 Task: Create a due date automation trigger when advanced on, 2 days before a card is due add fields without custom field "Resume" set to a number greater than 1 and lower than 10 at 11:00 AM.
Action: Mouse moved to (854, 260)
Screenshot: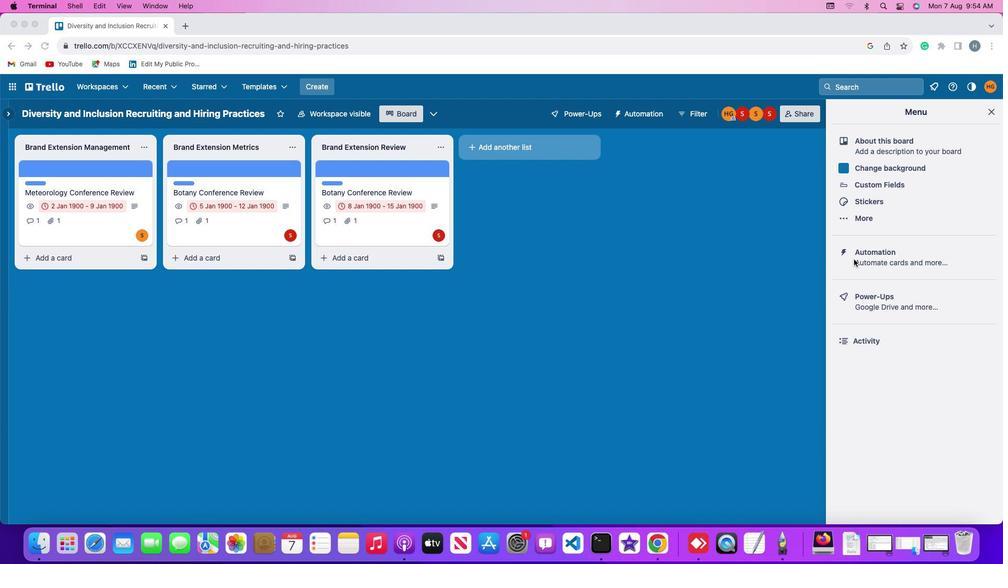 
Action: Mouse pressed left at (854, 260)
Screenshot: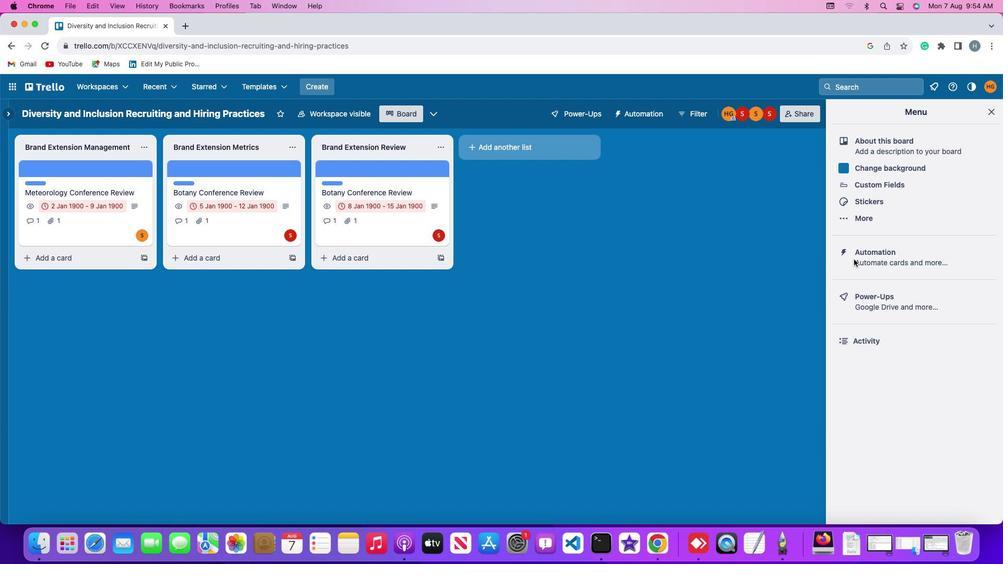 
Action: Mouse pressed left at (854, 260)
Screenshot: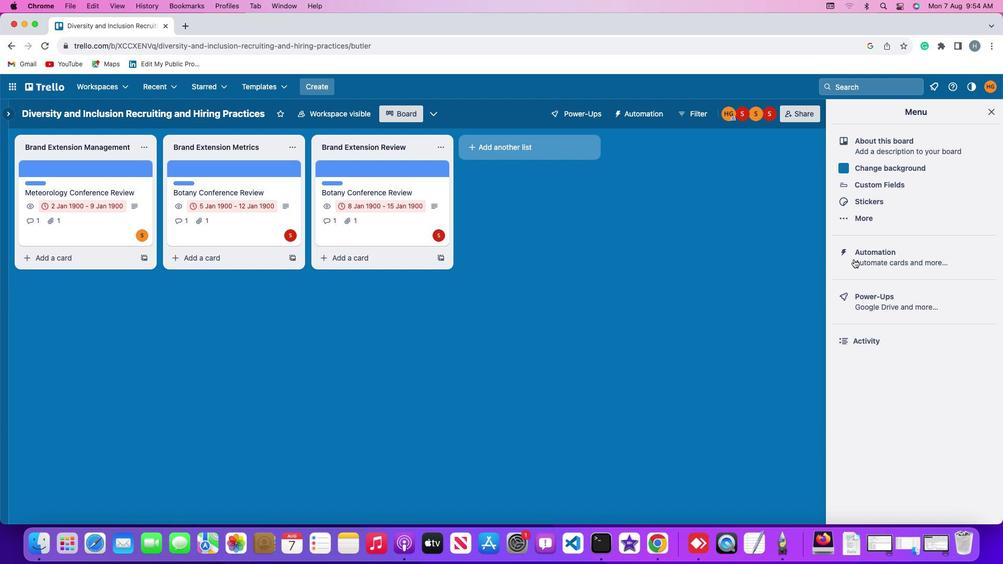 
Action: Mouse moved to (71, 251)
Screenshot: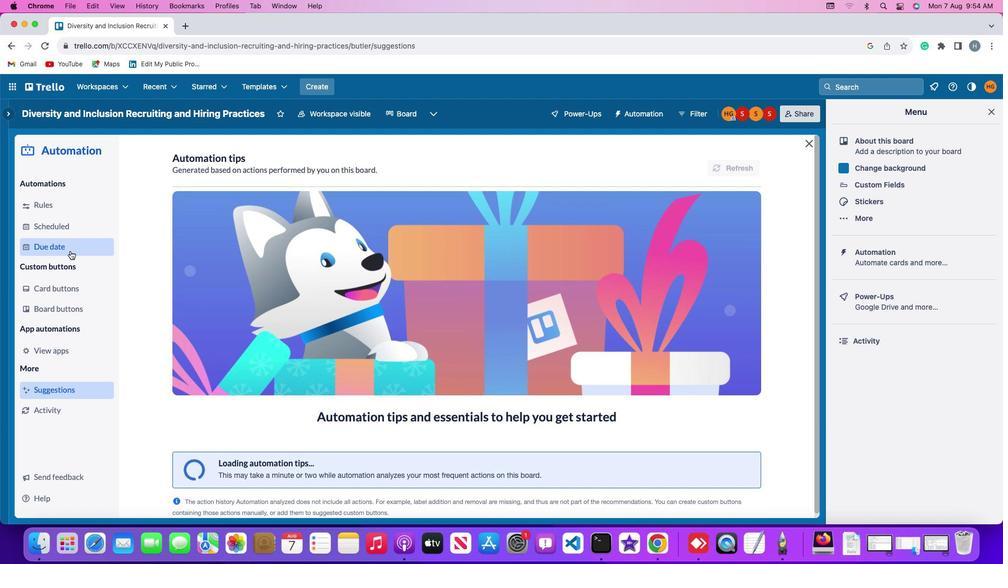 
Action: Mouse pressed left at (71, 251)
Screenshot: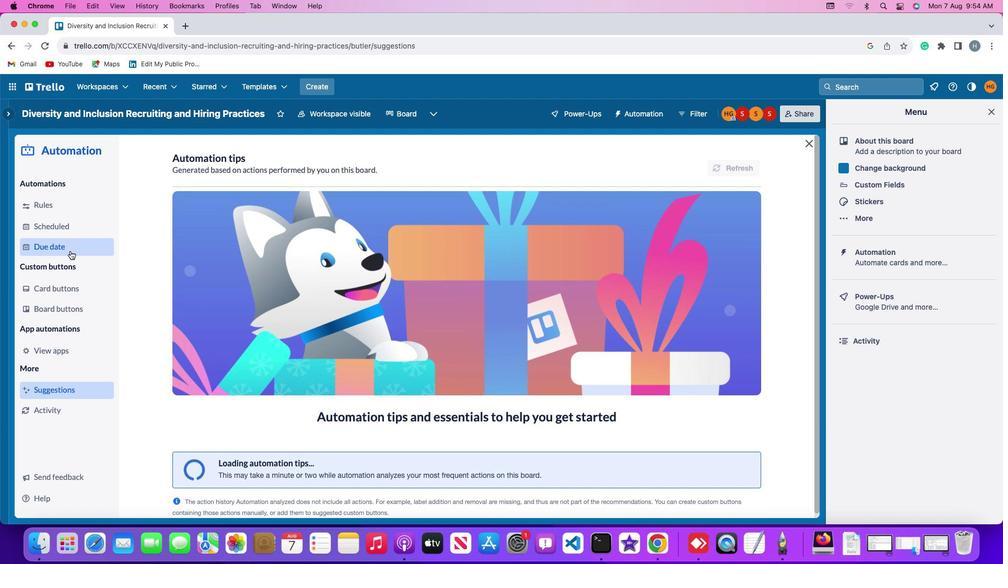 
Action: Mouse moved to (706, 160)
Screenshot: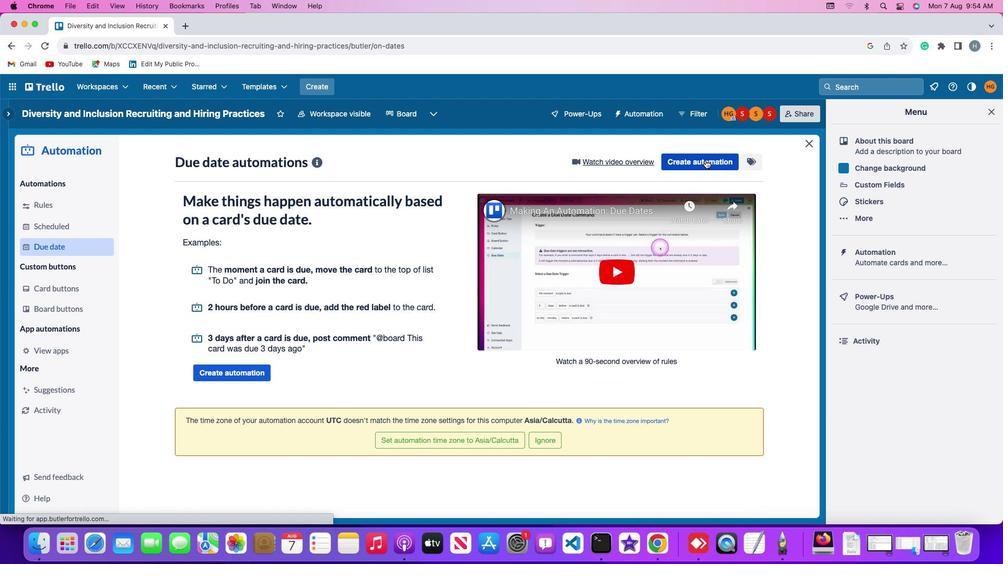 
Action: Mouse pressed left at (706, 160)
Screenshot: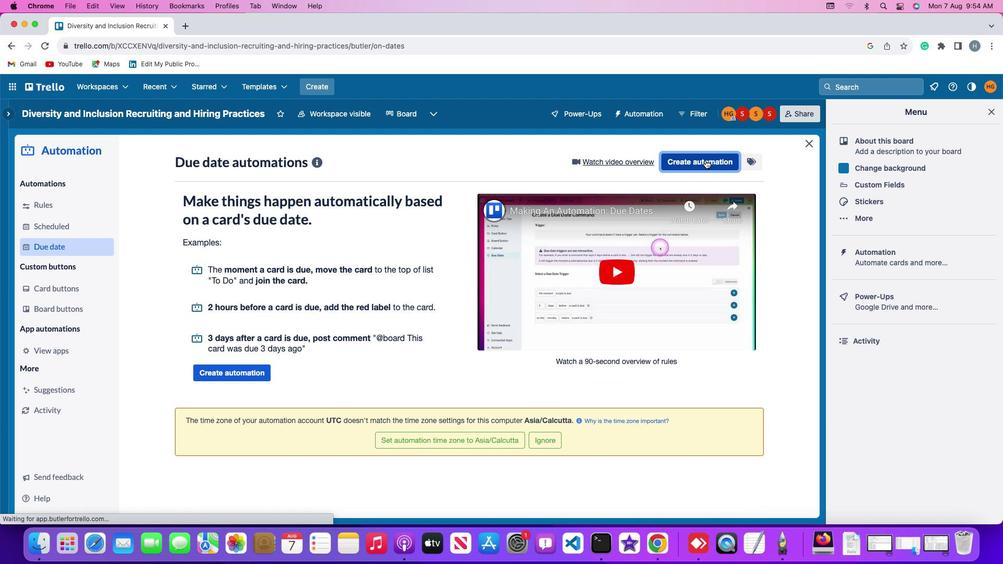 
Action: Mouse moved to (466, 262)
Screenshot: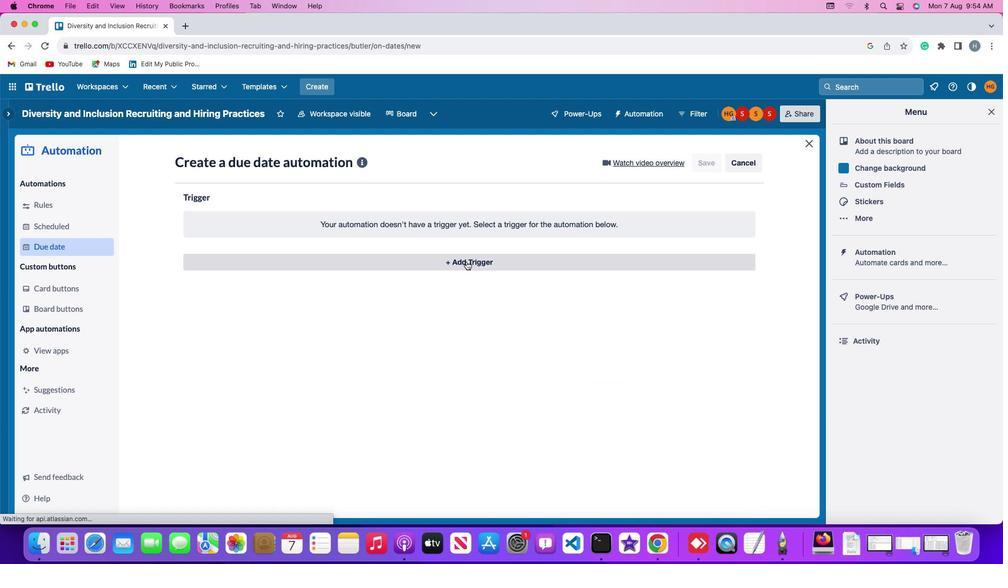 
Action: Mouse pressed left at (466, 262)
Screenshot: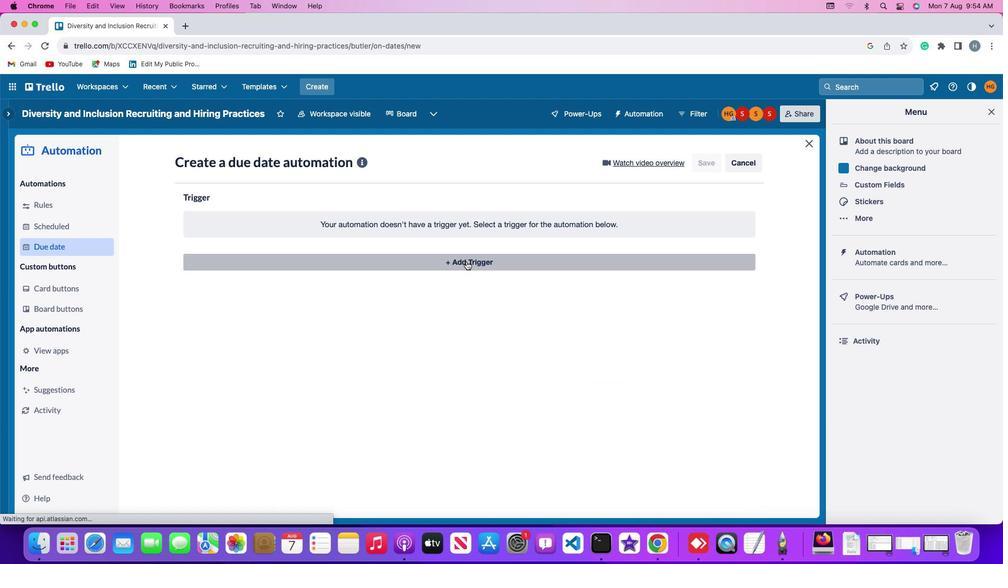 
Action: Mouse moved to (209, 422)
Screenshot: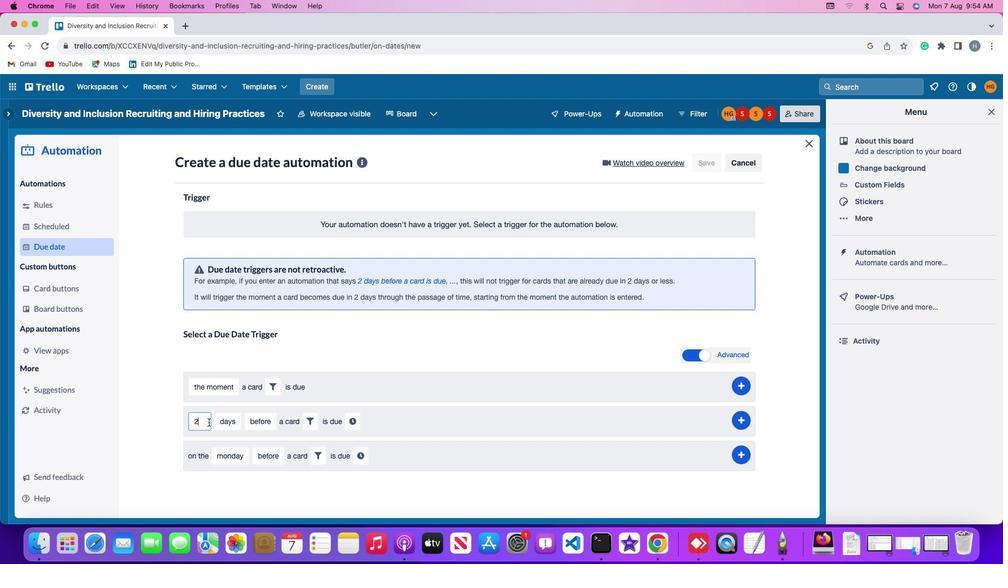 
Action: Mouse pressed left at (209, 422)
Screenshot: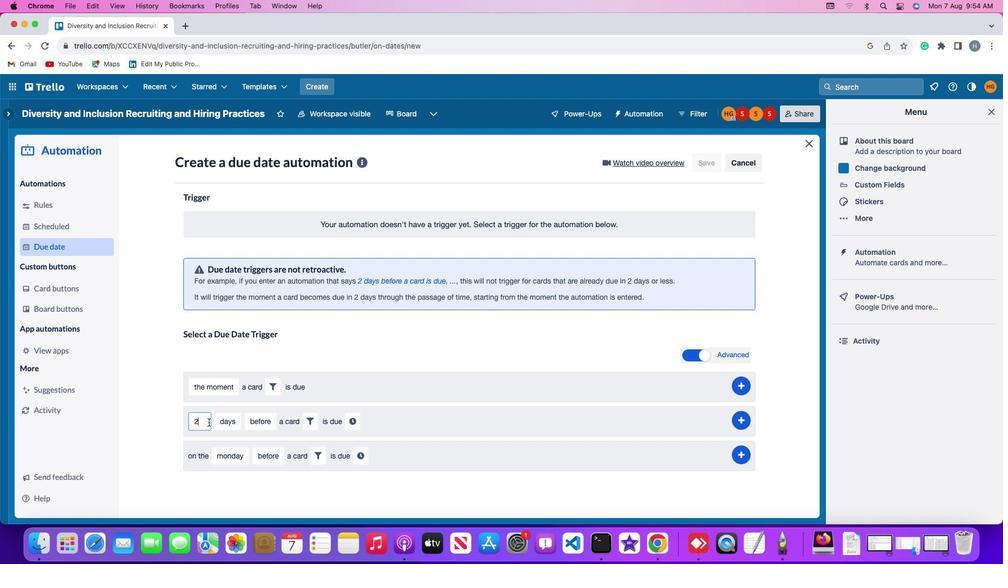 
Action: Mouse moved to (210, 422)
Screenshot: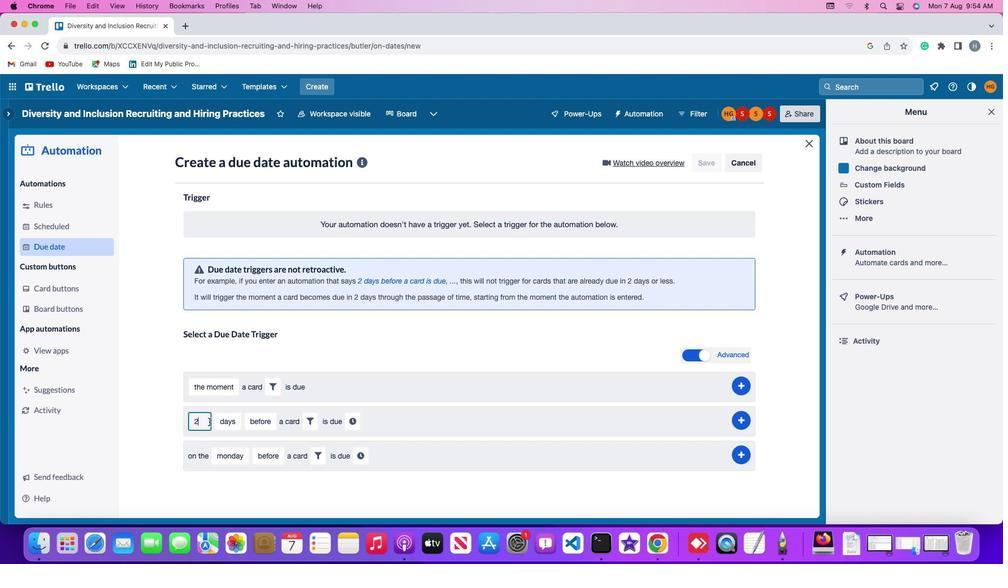 
Action: Key pressed Key.backspace'2'
Screenshot: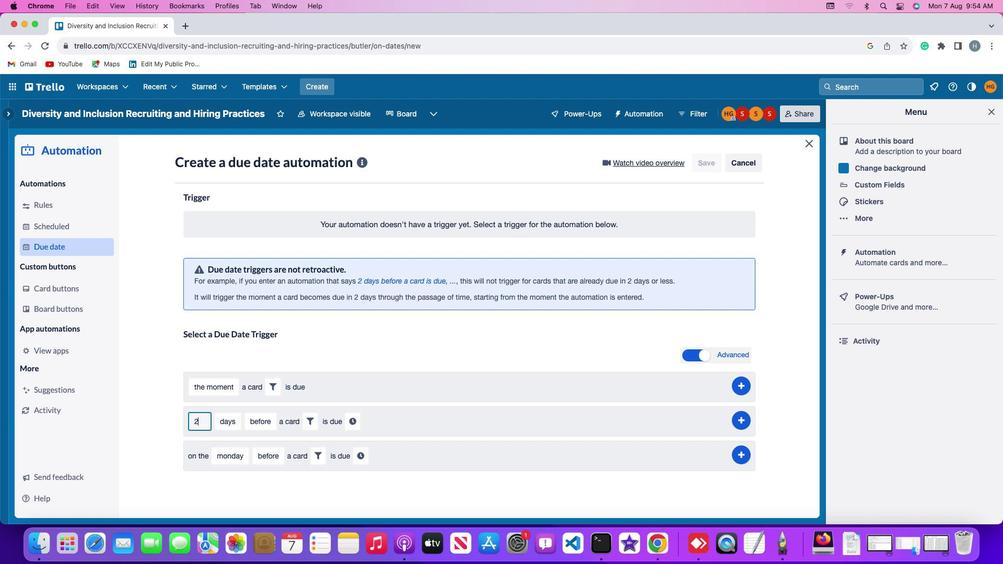
Action: Mouse moved to (233, 424)
Screenshot: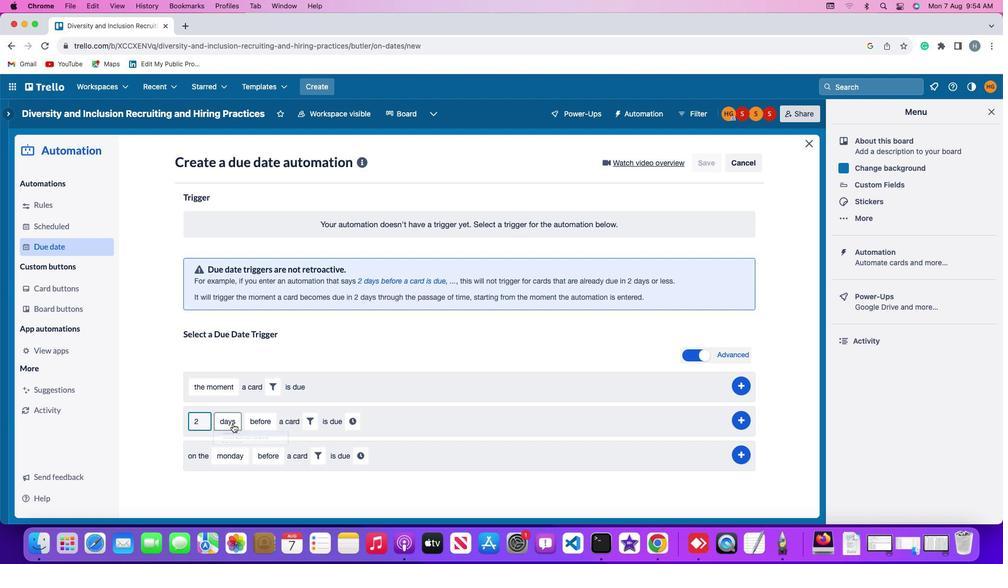 
Action: Mouse pressed left at (233, 424)
Screenshot: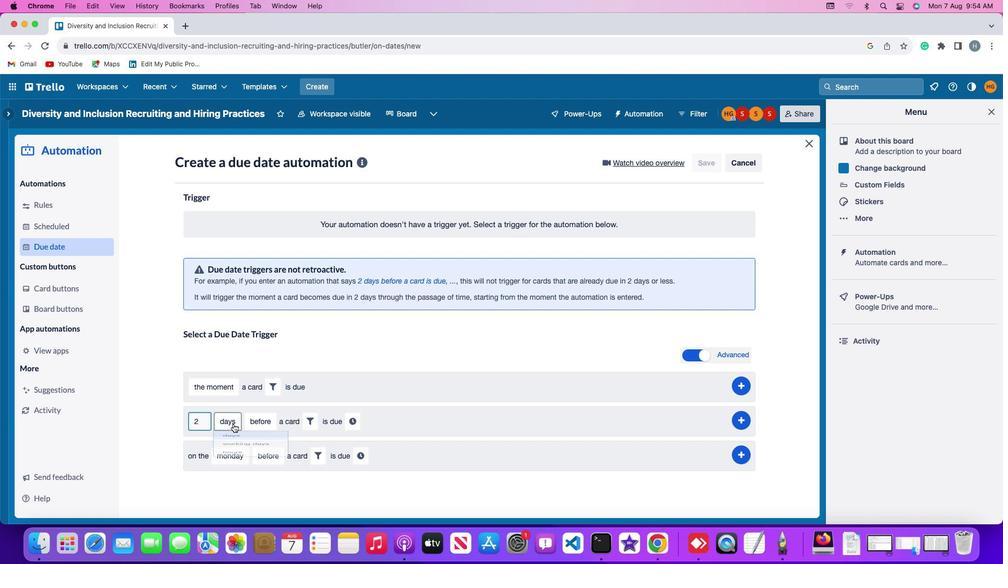 
Action: Mouse moved to (237, 441)
Screenshot: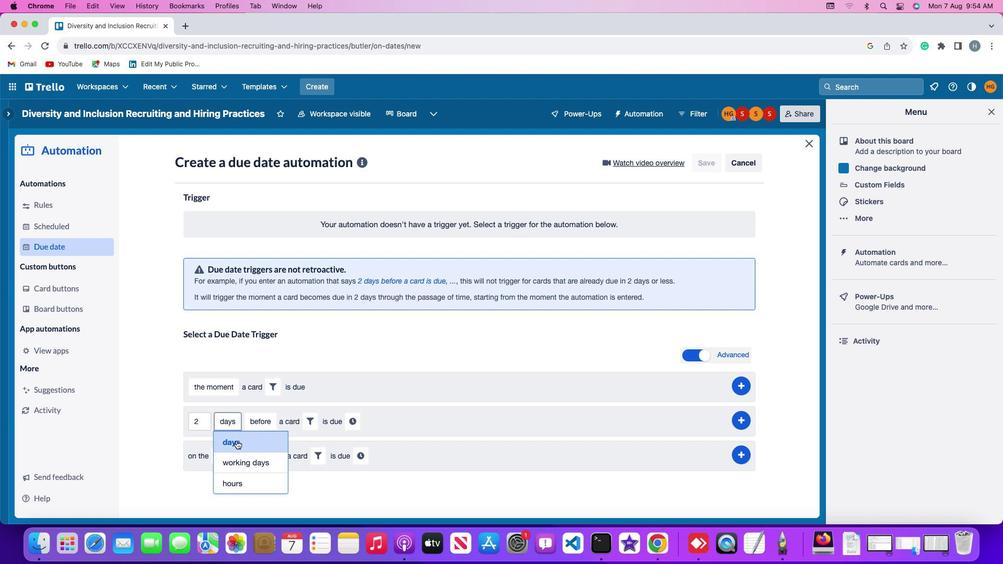 
Action: Mouse pressed left at (237, 441)
Screenshot: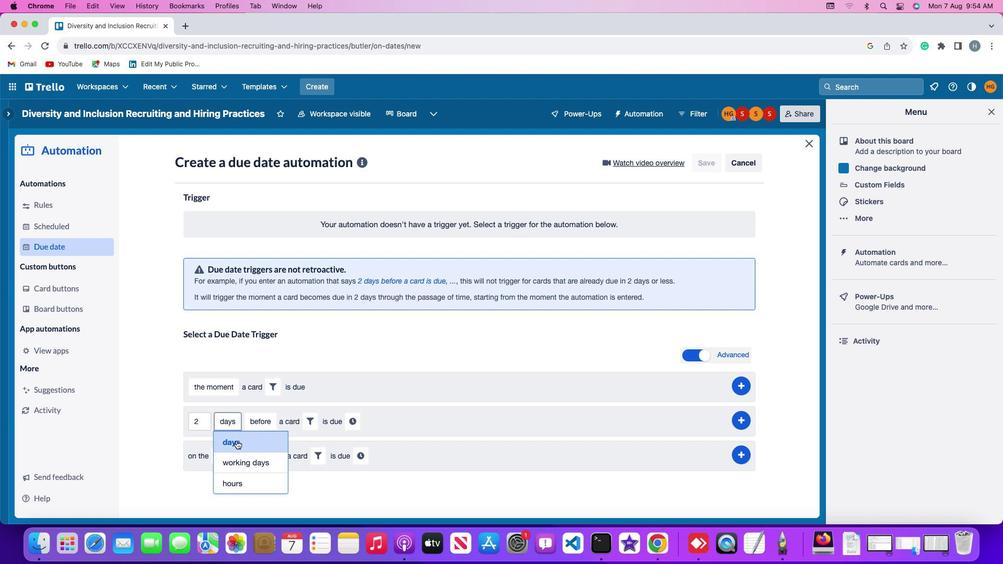 
Action: Mouse moved to (248, 426)
Screenshot: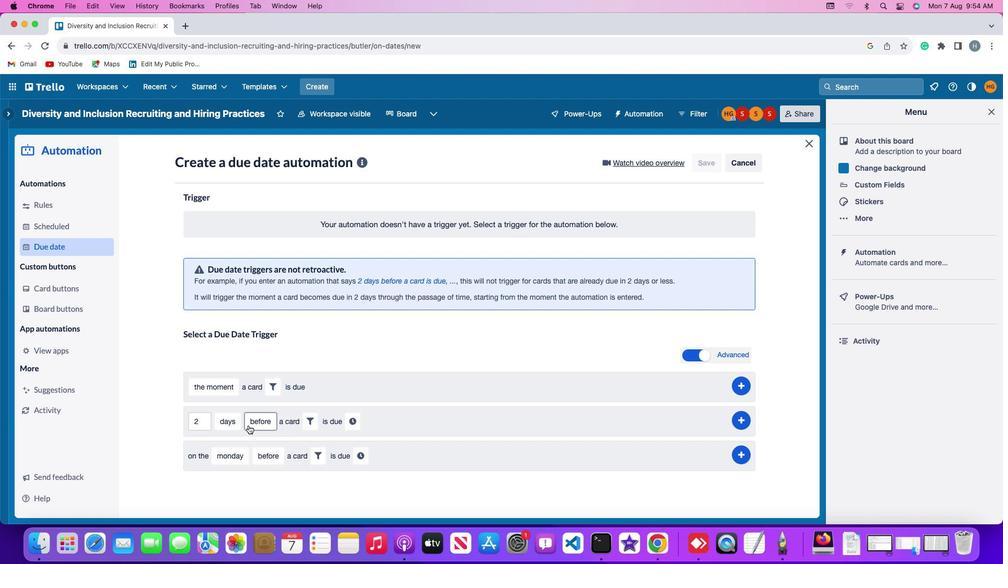 
Action: Mouse pressed left at (248, 426)
Screenshot: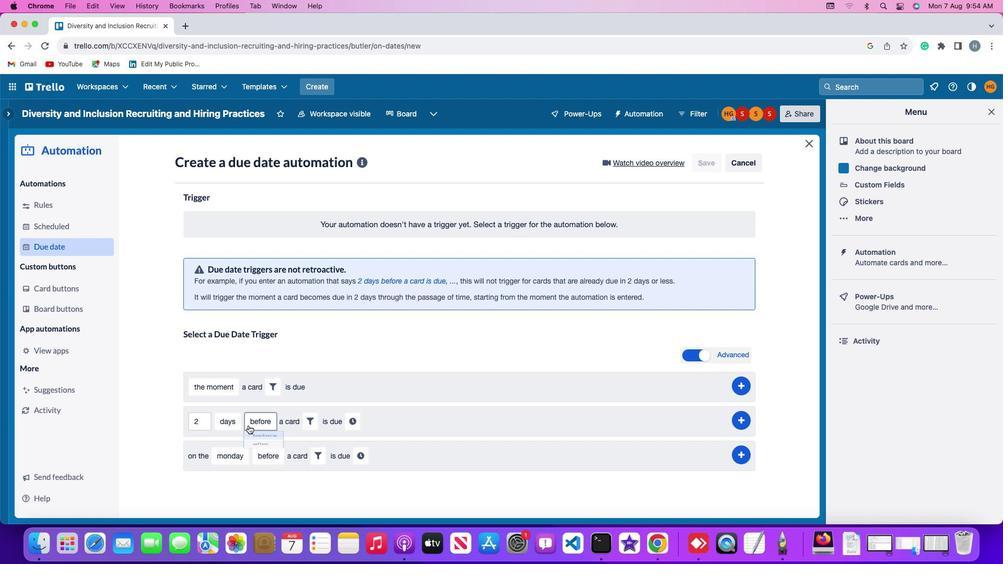 
Action: Mouse moved to (258, 439)
Screenshot: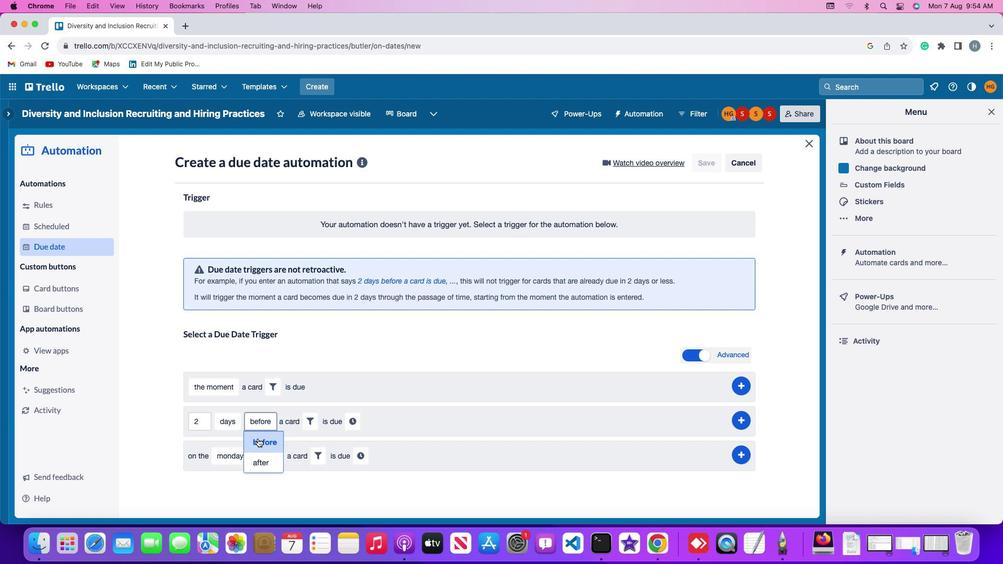 
Action: Mouse pressed left at (258, 439)
Screenshot: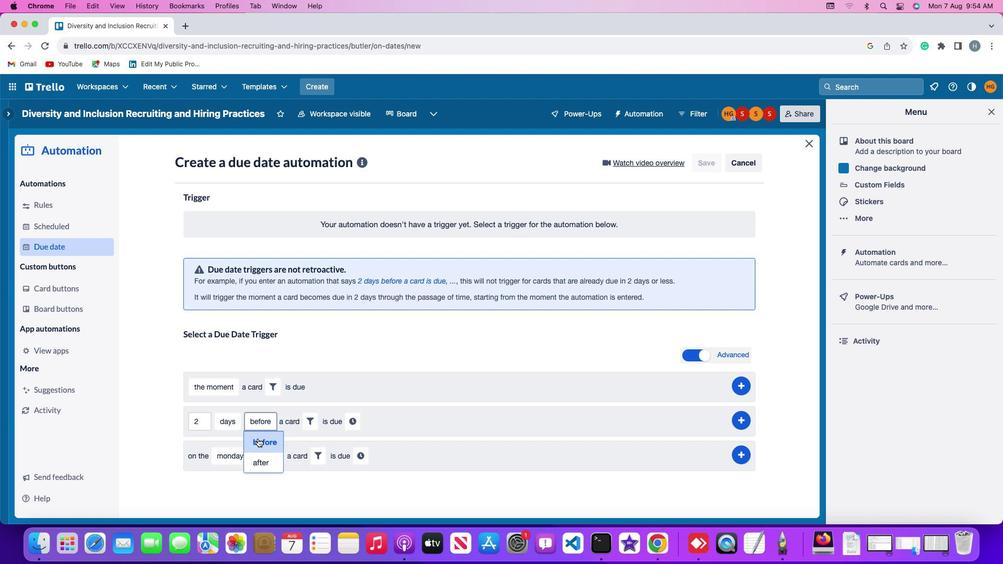 
Action: Mouse moved to (306, 424)
Screenshot: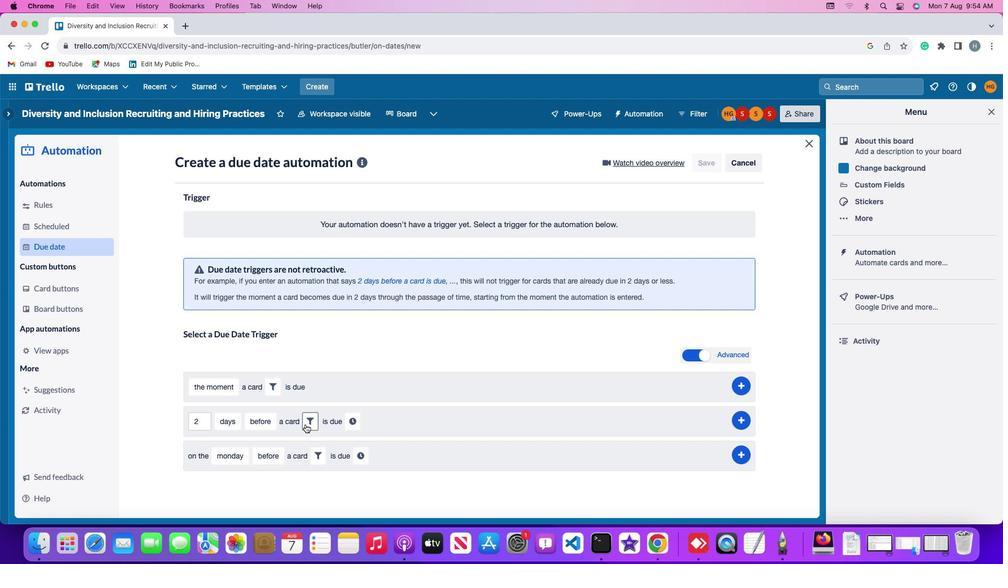 
Action: Mouse pressed left at (306, 424)
Screenshot: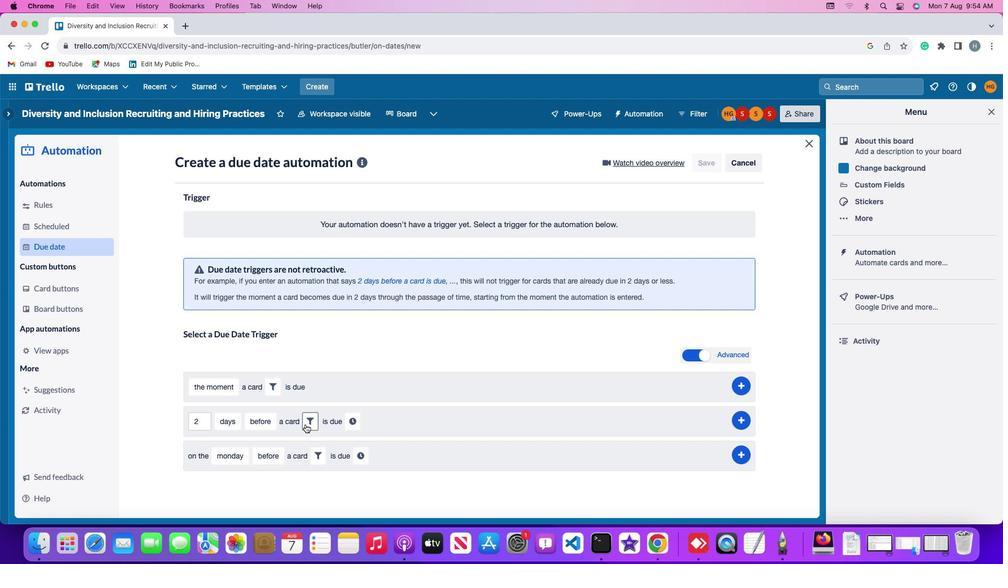 
Action: Mouse moved to (488, 454)
Screenshot: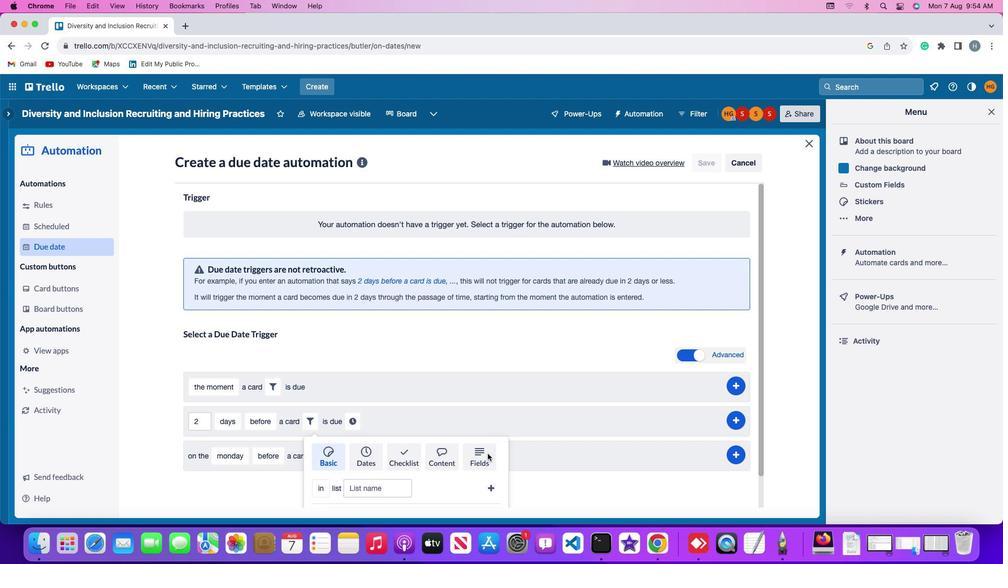 
Action: Mouse pressed left at (488, 454)
Screenshot: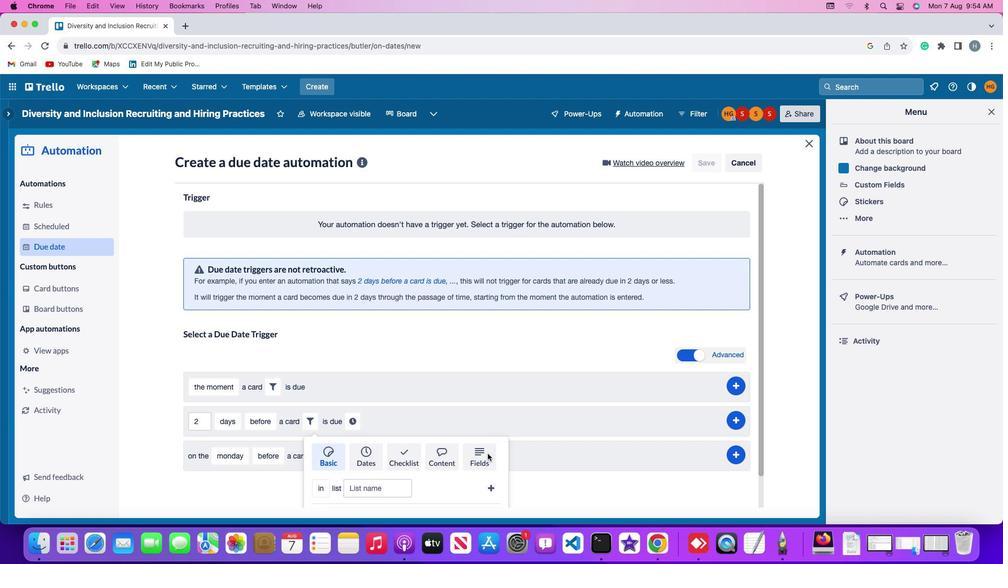 
Action: Mouse moved to (434, 457)
Screenshot: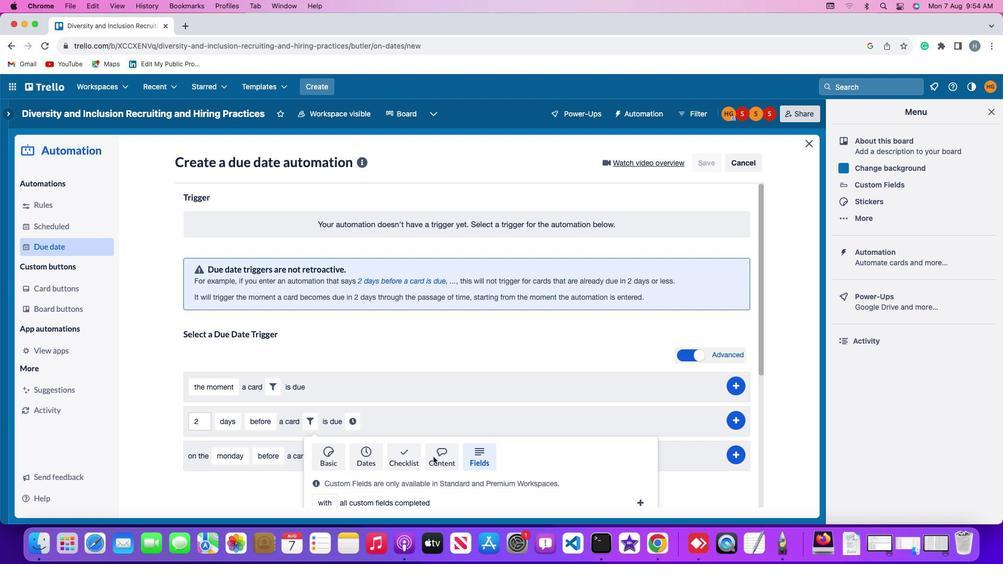 
Action: Mouse scrolled (434, 457) with delta (0, 0)
Screenshot: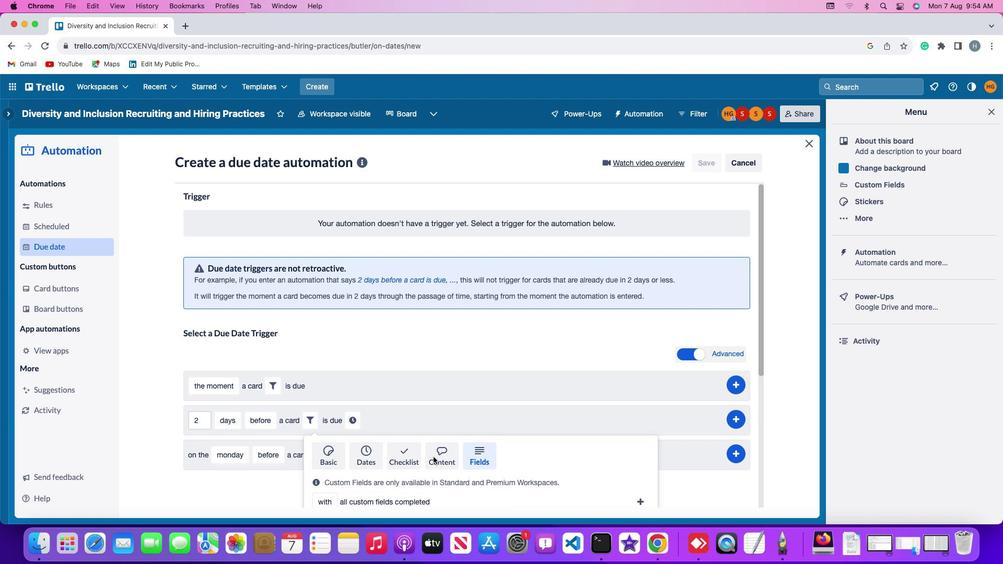 
Action: Mouse scrolled (434, 457) with delta (0, 0)
Screenshot: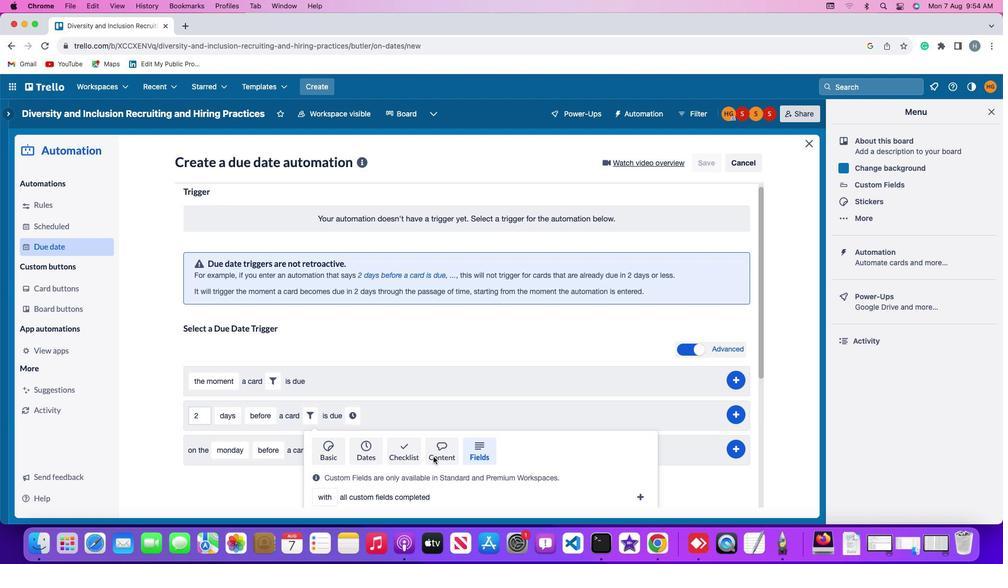 
Action: Mouse scrolled (434, 457) with delta (0, 0)
Screenshot: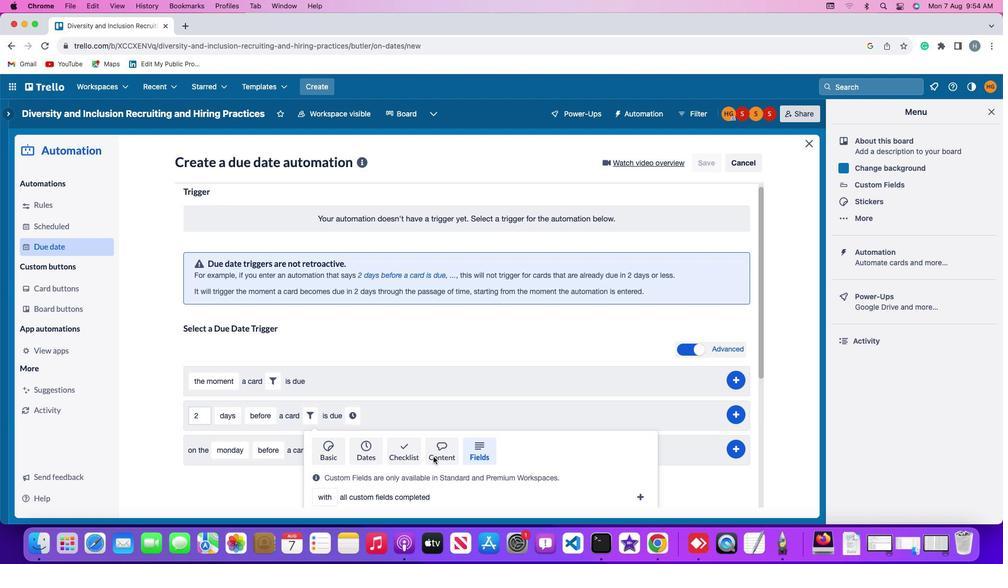 
Action: Mouse scrolled (434, 457) with delta (0, -1)
Screenshot: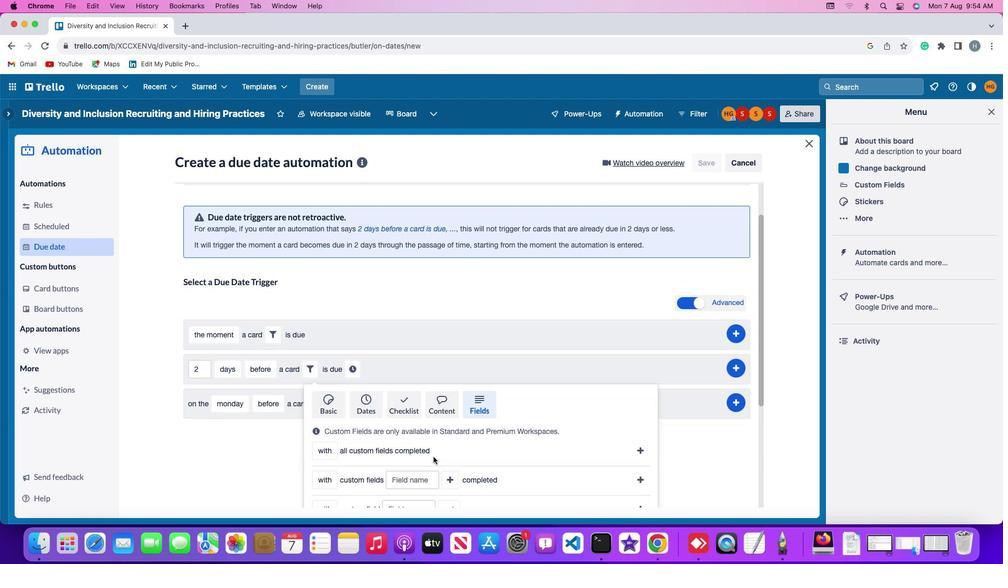 
Action: Mouse scrolled (434, 457) with delta (0, -2)
Screenshot: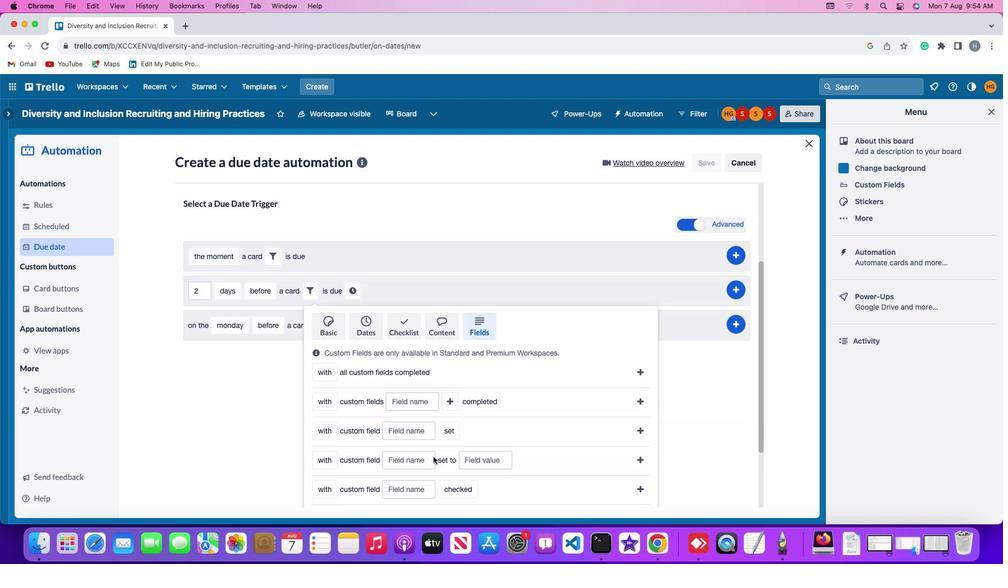 
Action: Mouse scrolled (434, 457) with delta (0, -2)
Screenshot: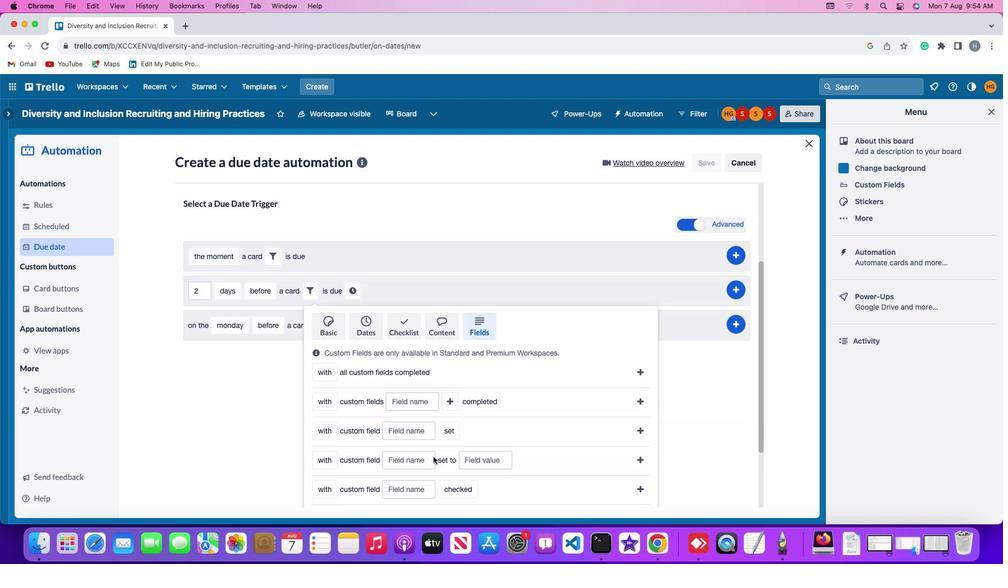 
Action: Mouse scrolled (434, 457) with delta (0, -2)
Screenshot: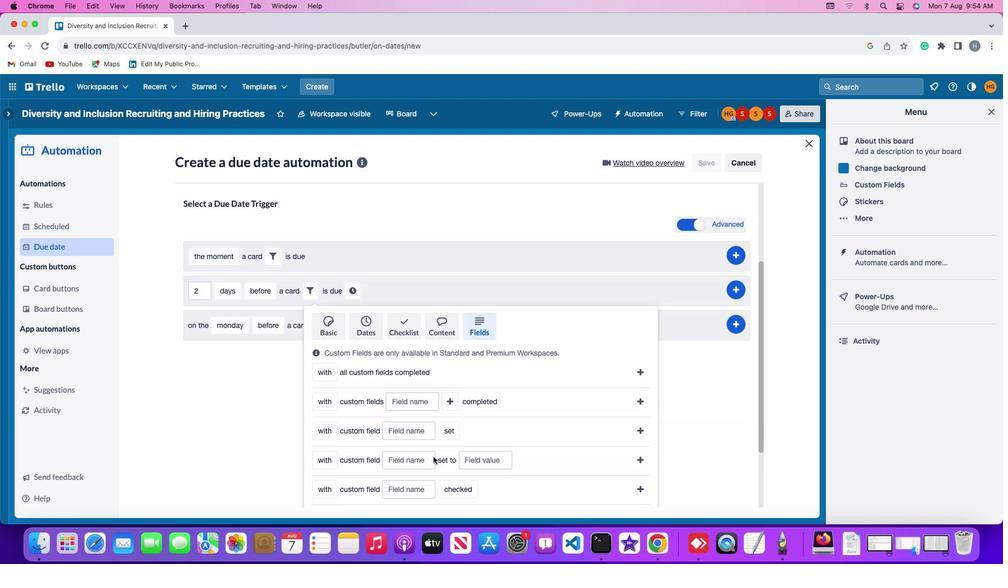 
Action: Mouse scrolled (434, 457) with delta (0, 0)
Screenshot: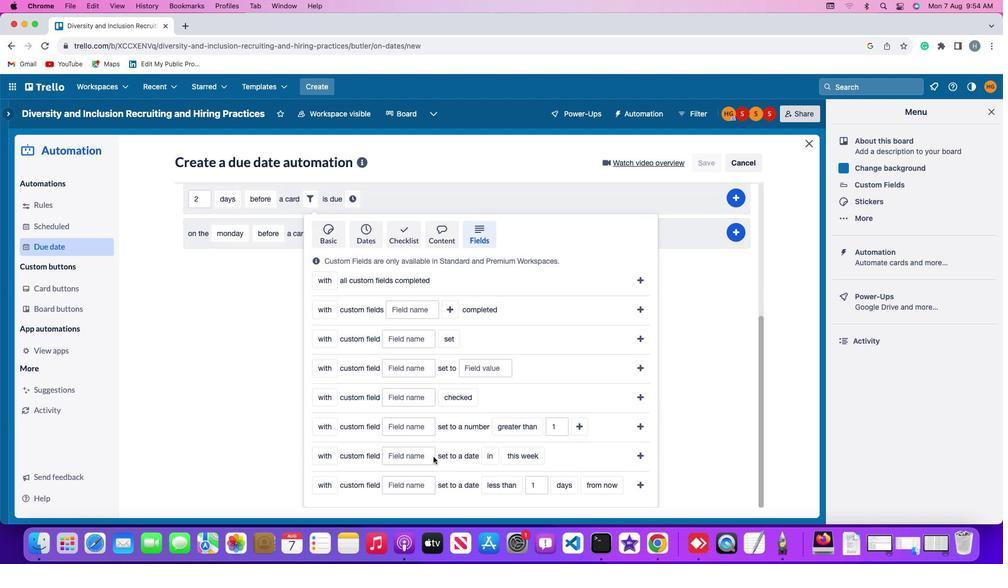 
Action: Mouse scrolled (434, 457) with delta (0, 0)
Screenshot: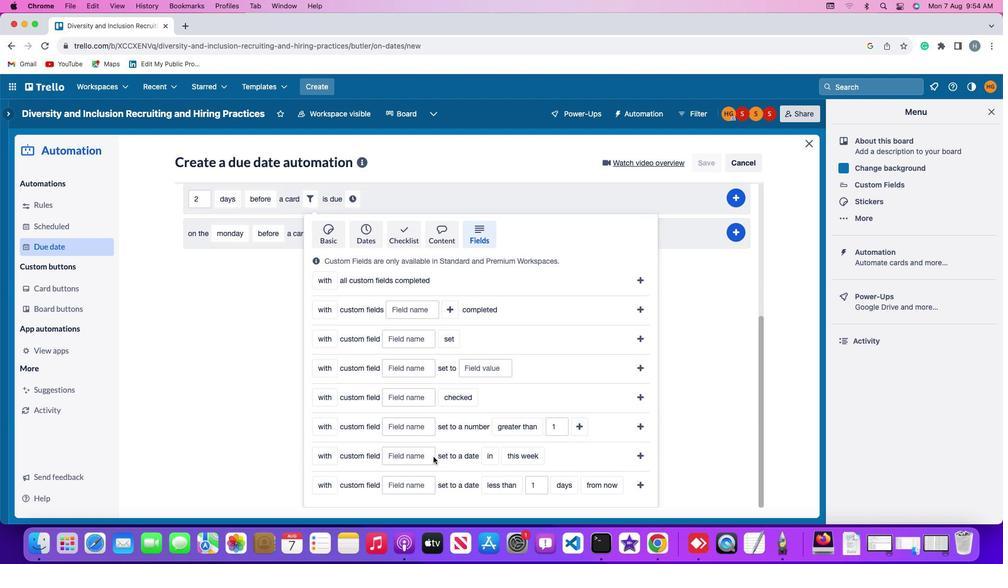 
Action: Mouse scrolled (434, 457) with delta (0, 0)
Screenshot: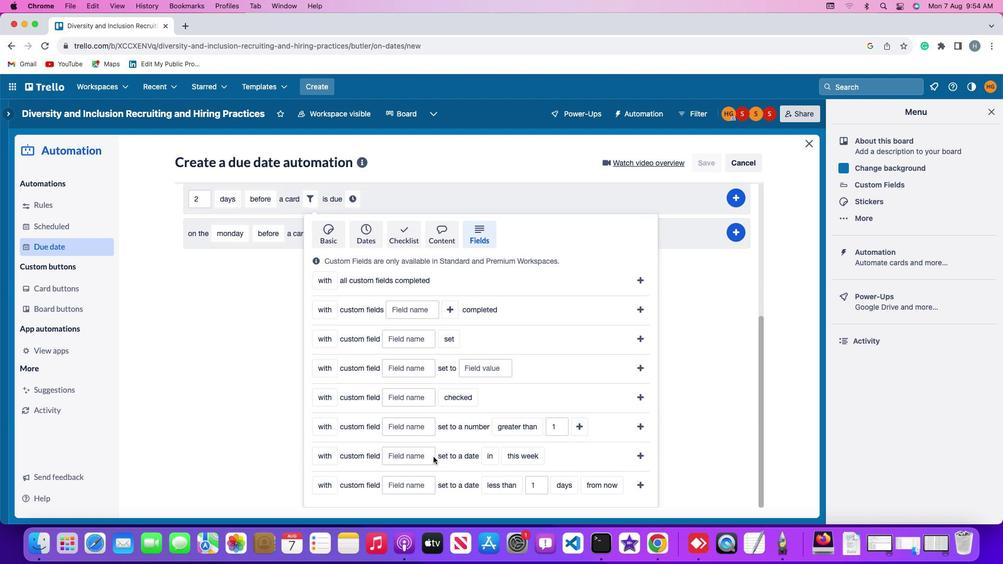 
Action: Mouse scrolled (434, 457) with delta (0, -1)
Screenshot: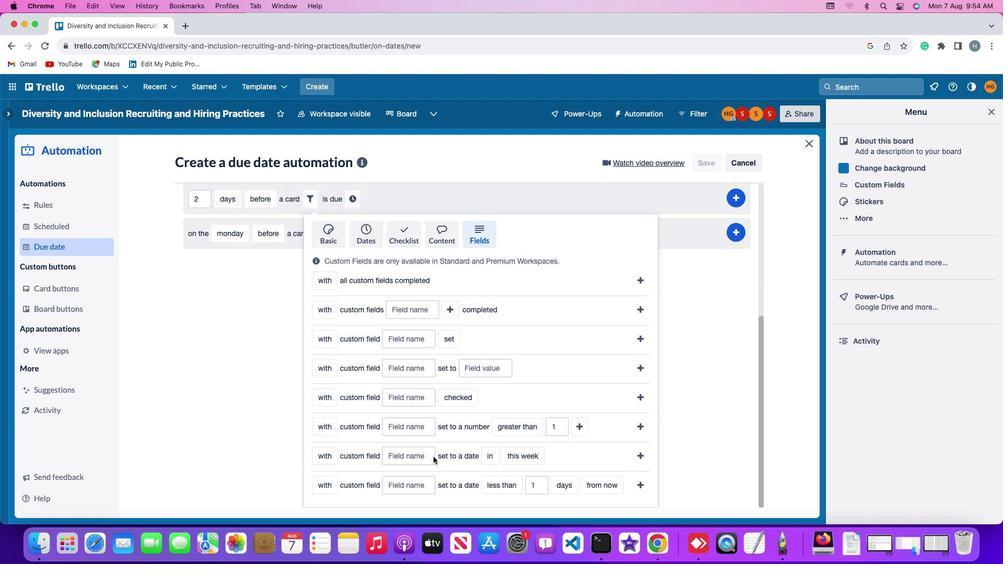 
Action: Mouse moved to (319, 423)
Screenshot: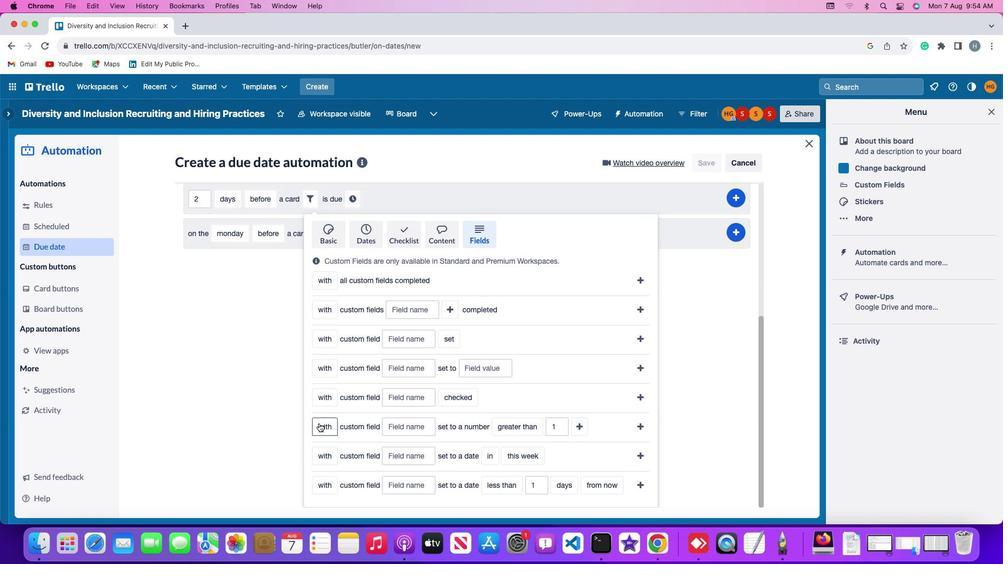 
Action: Mouse pressed left at (319, 423)
Screenshot: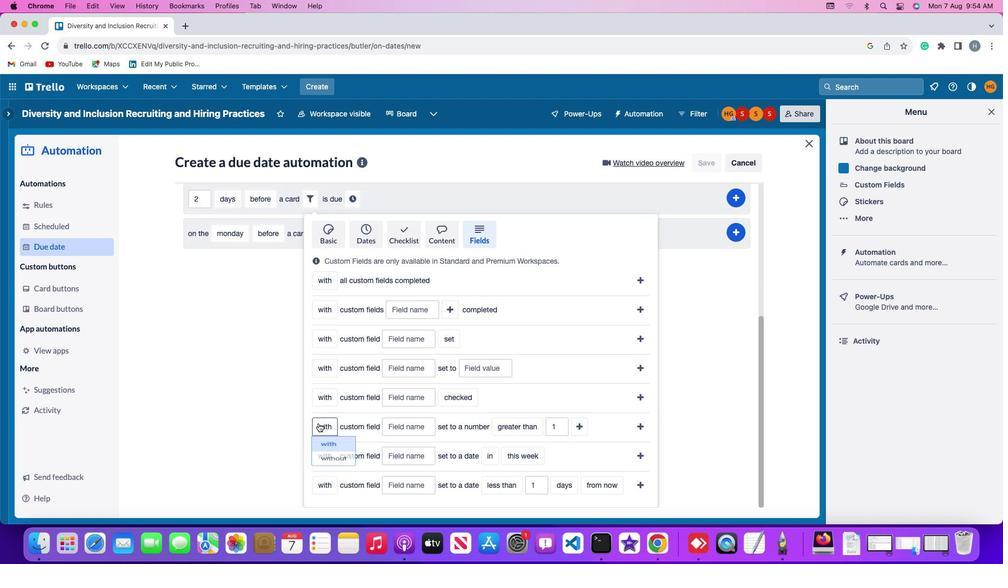 
Action: Mouse moved to (332, 471)
Screenshot: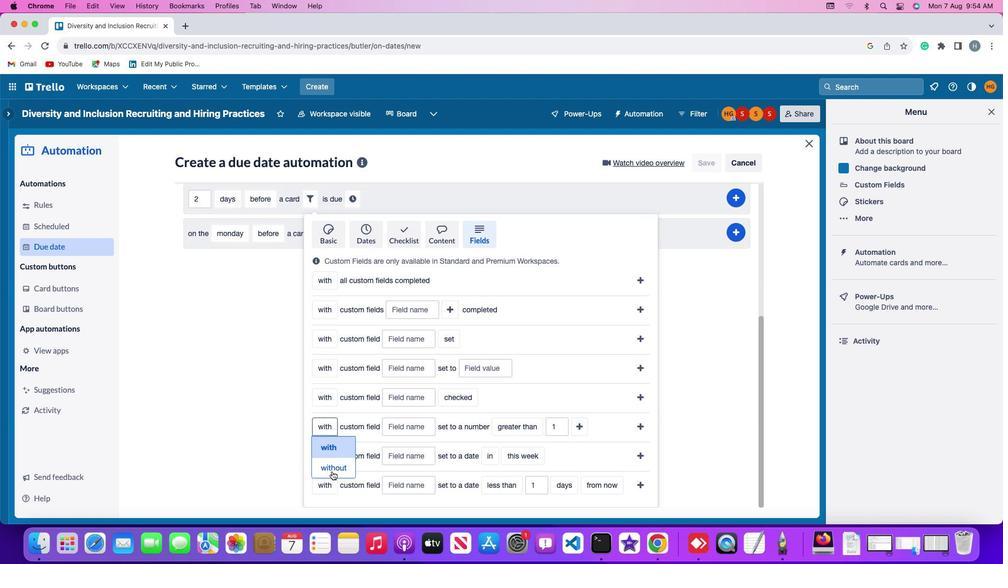 
Action: Mouse pressed left at (332, 471)
Screenshot: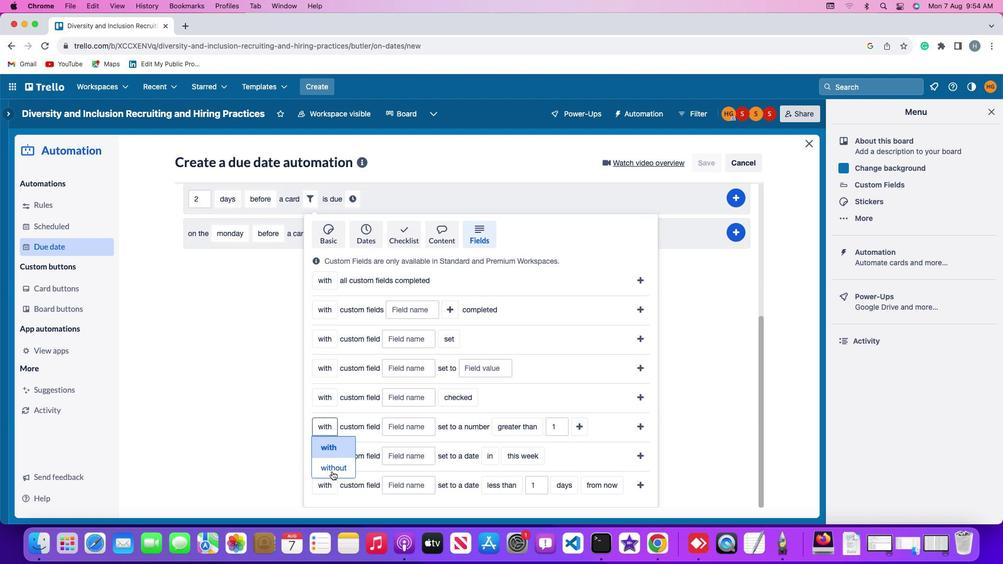 
Action: Mouse moved to (418, 429)
Screenshot: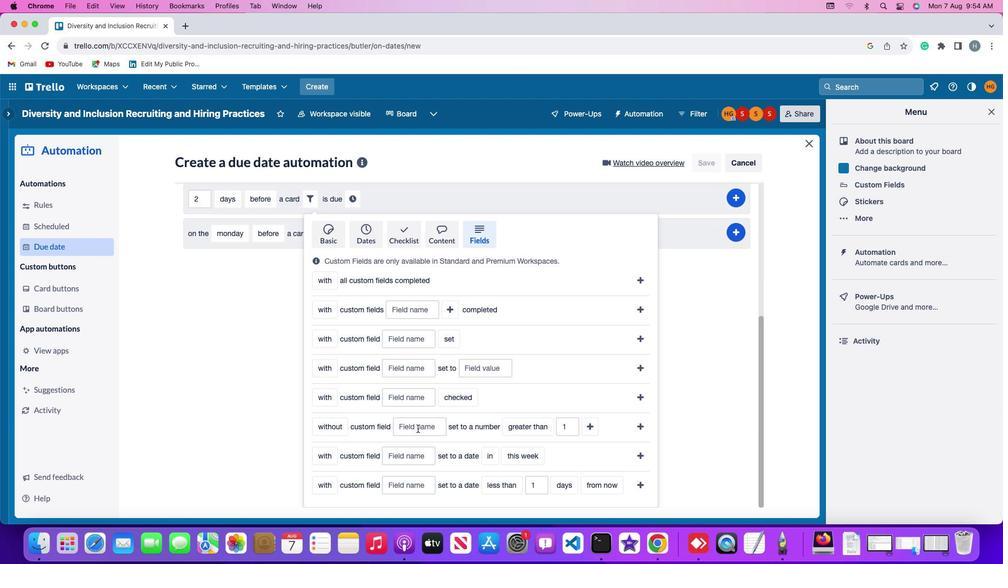 
Action: Mouse pressed left at (418, 429)
Screenshot: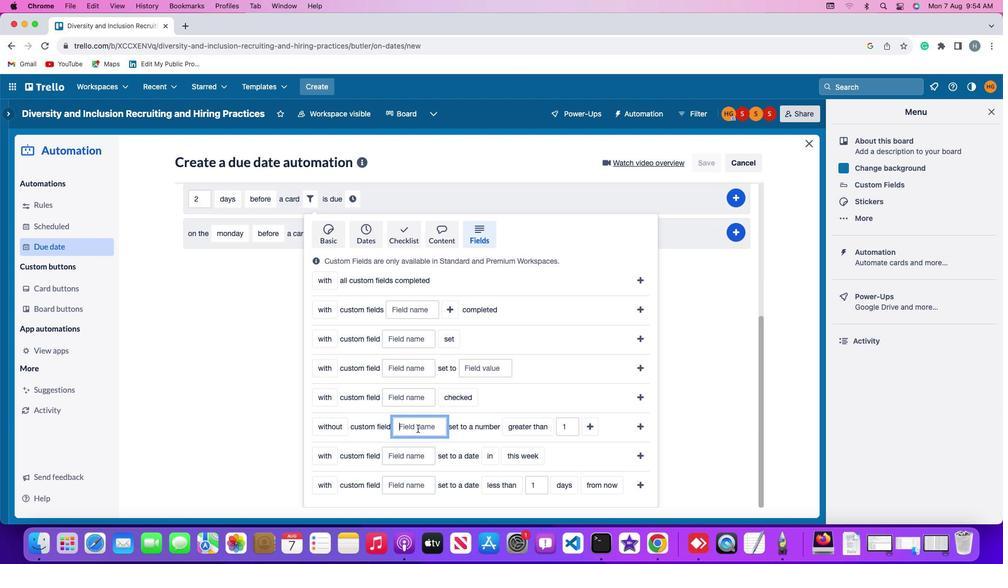 
Action: Key pressed Key.shift'R''e''s''u''m''e'
Screenshot: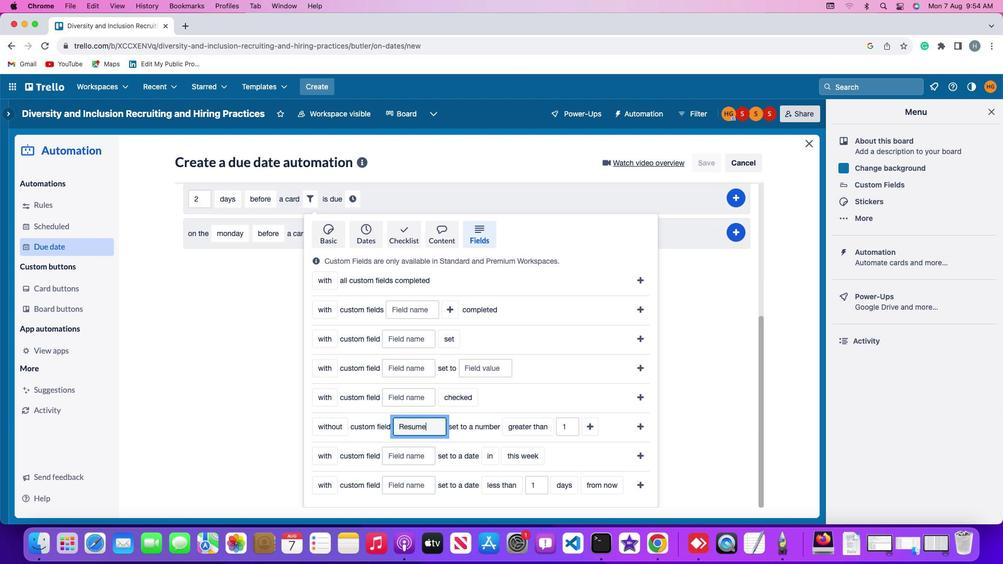 
Action: Mouse moved to (523, 428)
Screenshot: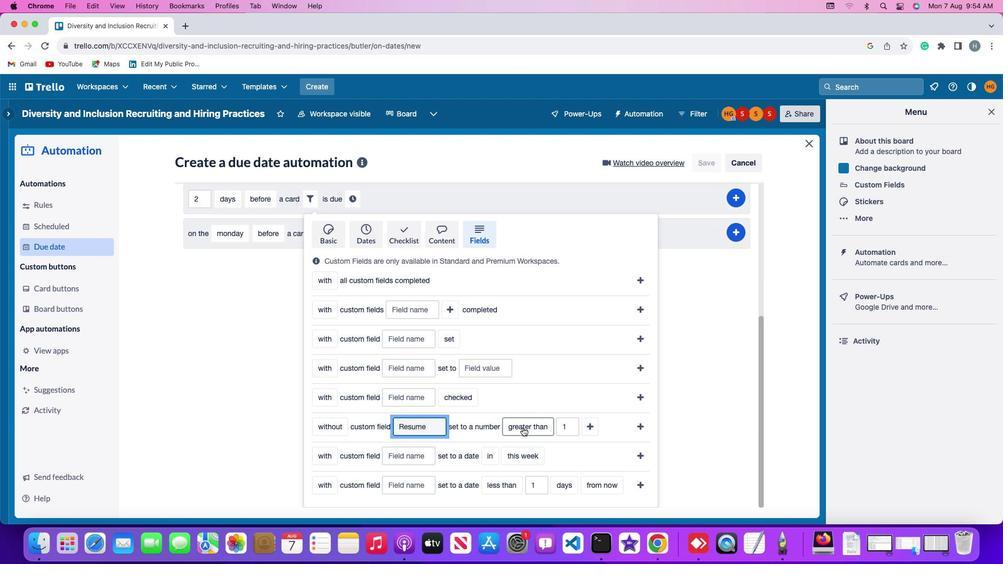 
Action: Mouse pressed left at (523, 428)
Screenshot: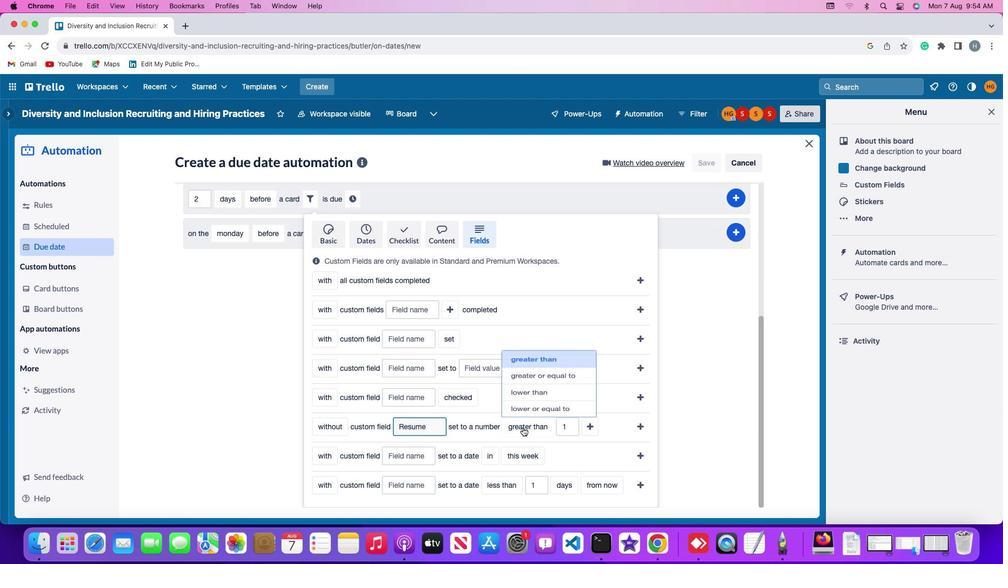 
Action: Mouse moved to (537, 346)
Screenshot: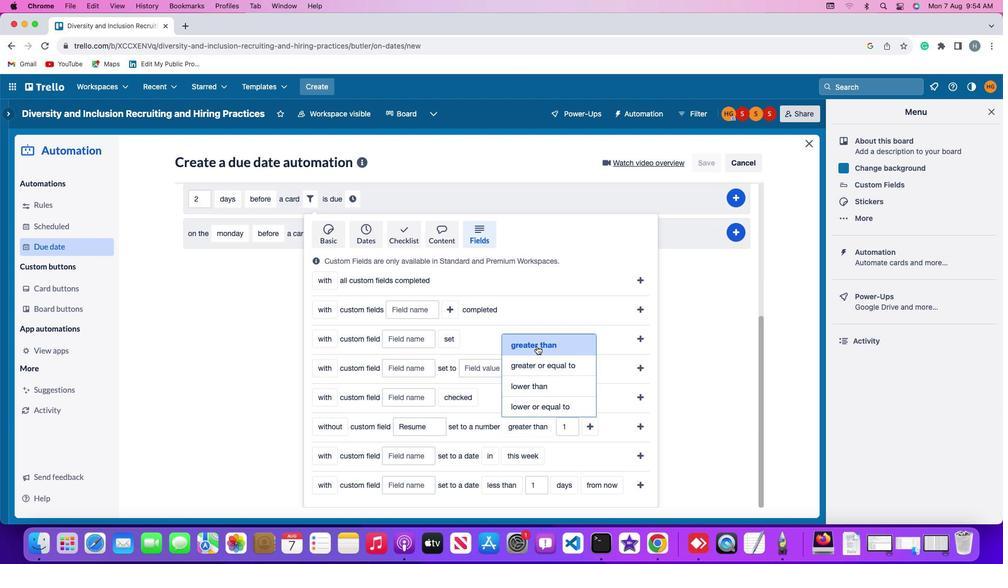
Action: Mouse pressed left at (537, 346)
Screenshot: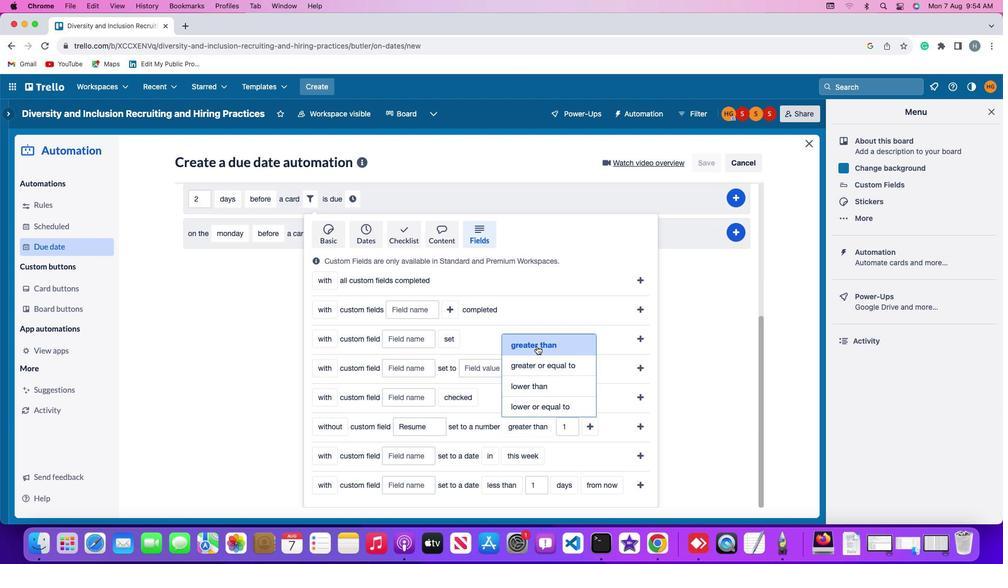 
Action: Mouse moved to (569, 425)
Screenshot: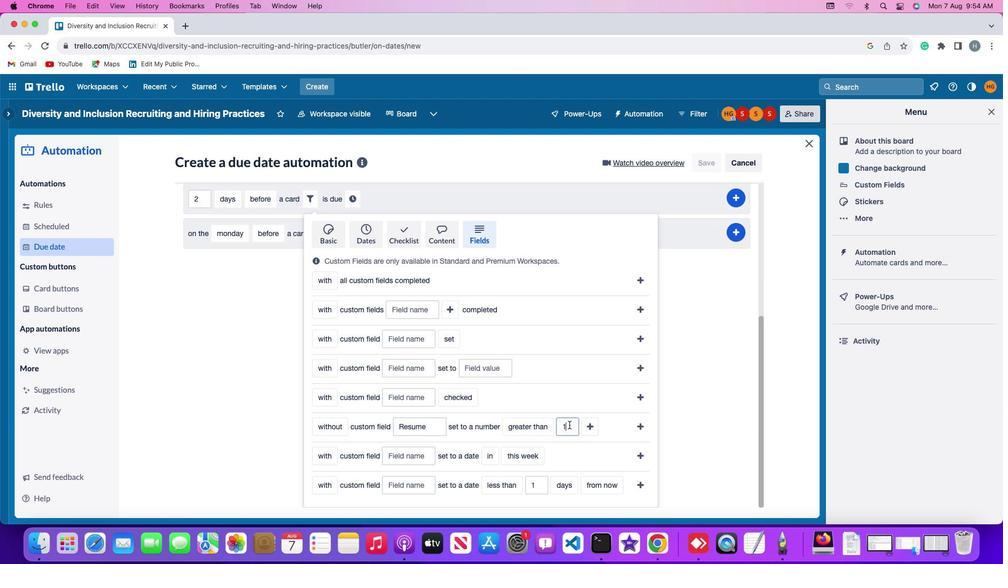 
Action: Mouse pressed left at (569, 425)
Screenshot: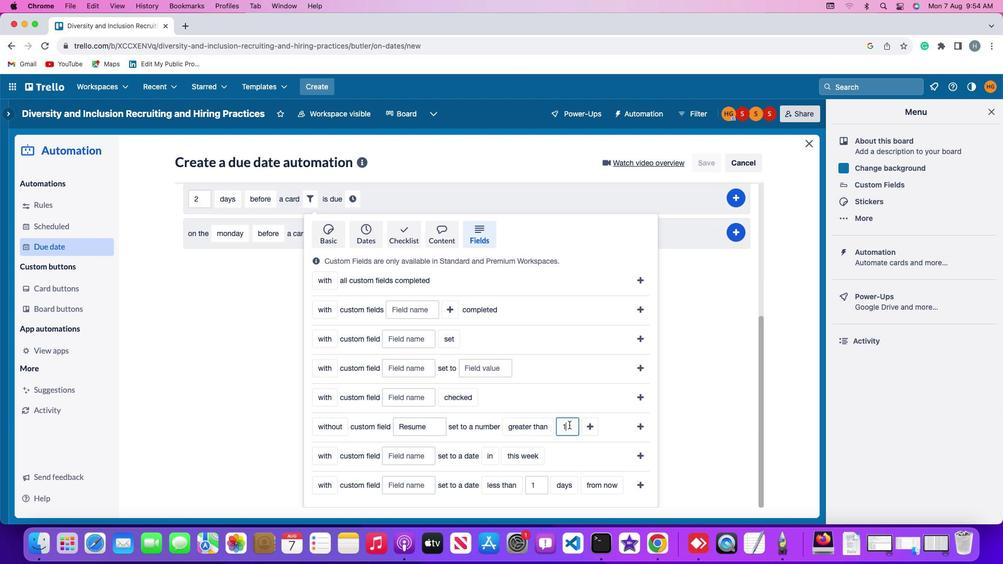 
Action: Mouse moved to (569, 425)
Screenshot: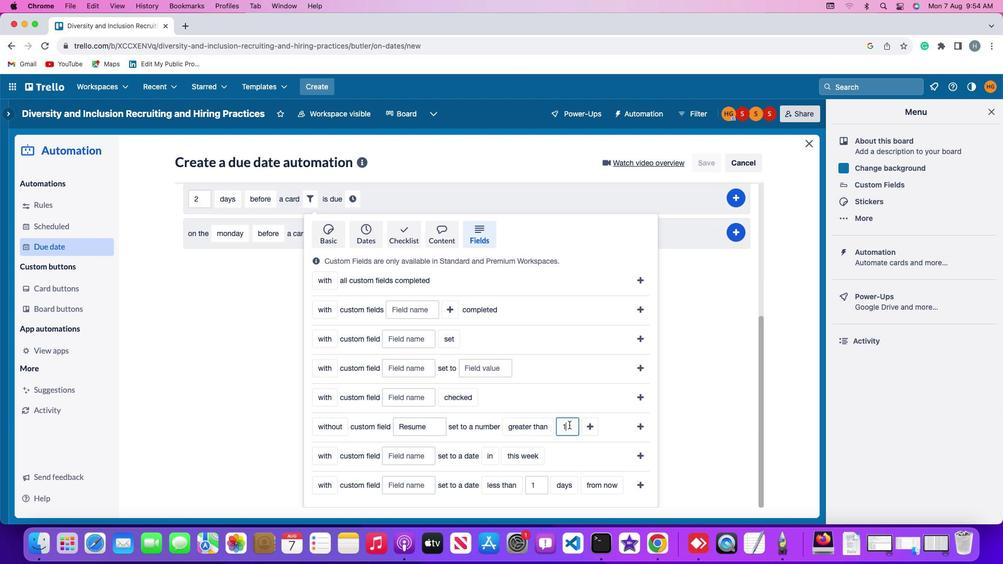
Action: Key pressed Key.backspace'1'
Screenshot: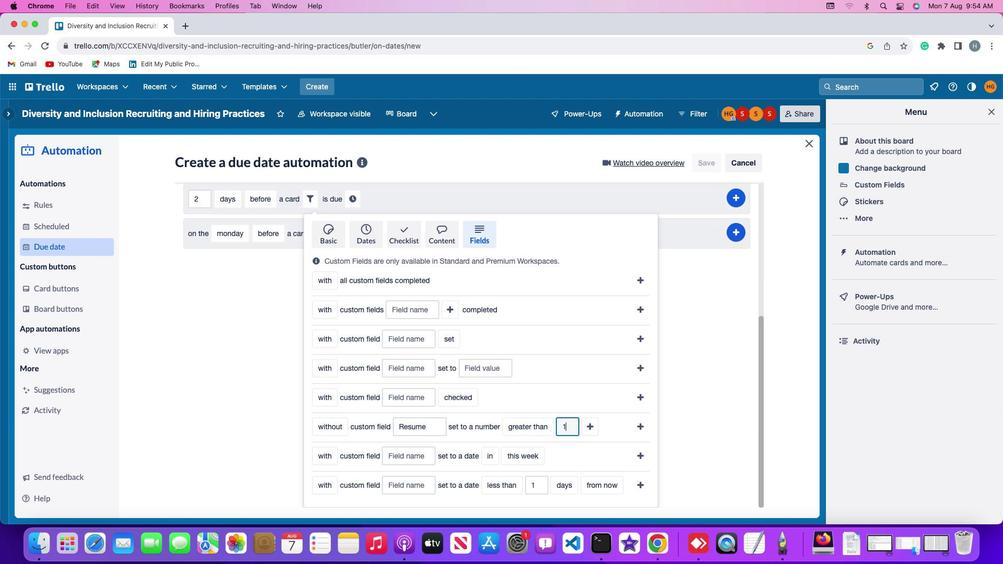 
Action: Mouse moved to (595, 427)
Screenshot: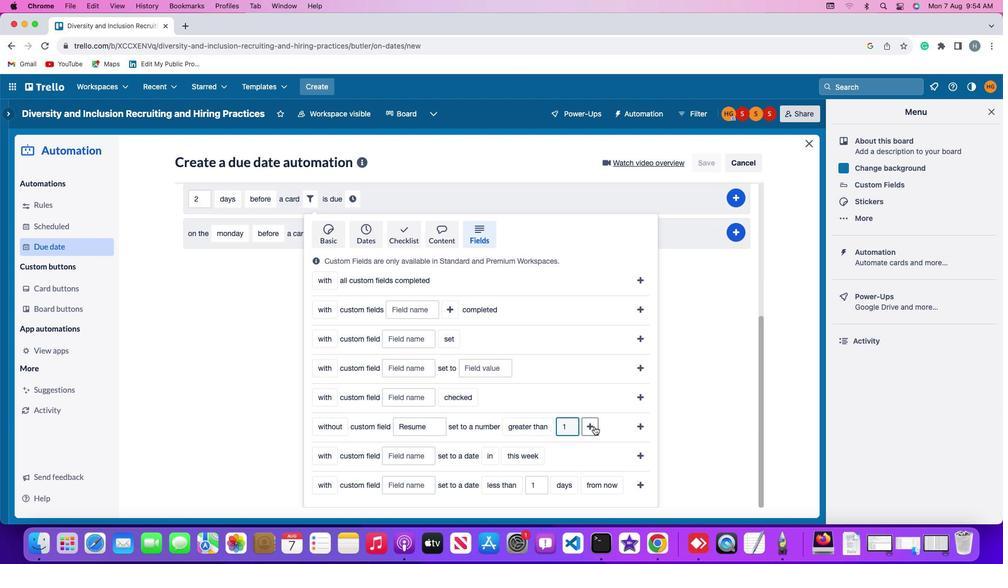 
Action: Mouse pressed left at (595, 427)
Screenshot: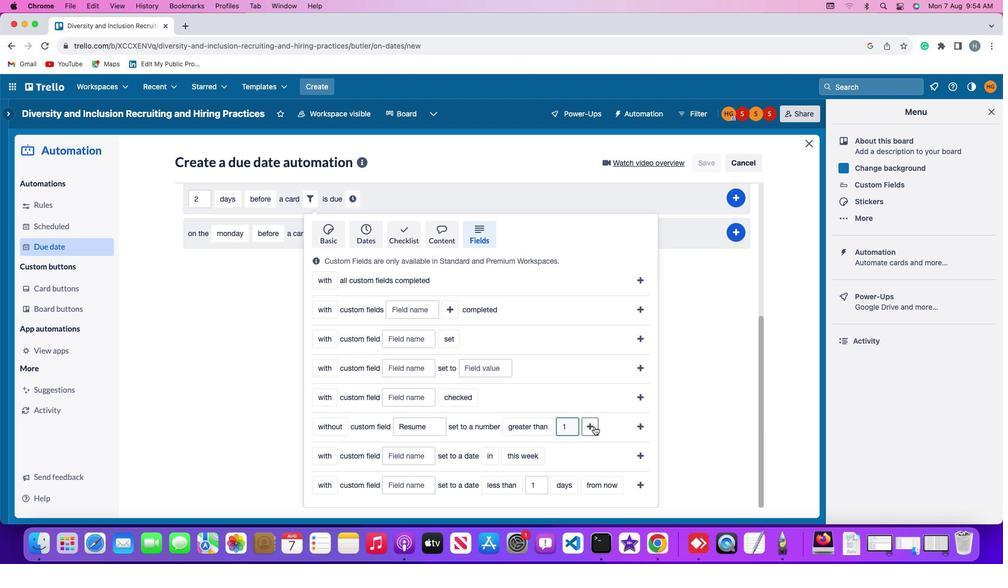 
Action: Mouse moved to (615, 431)
Screenshot: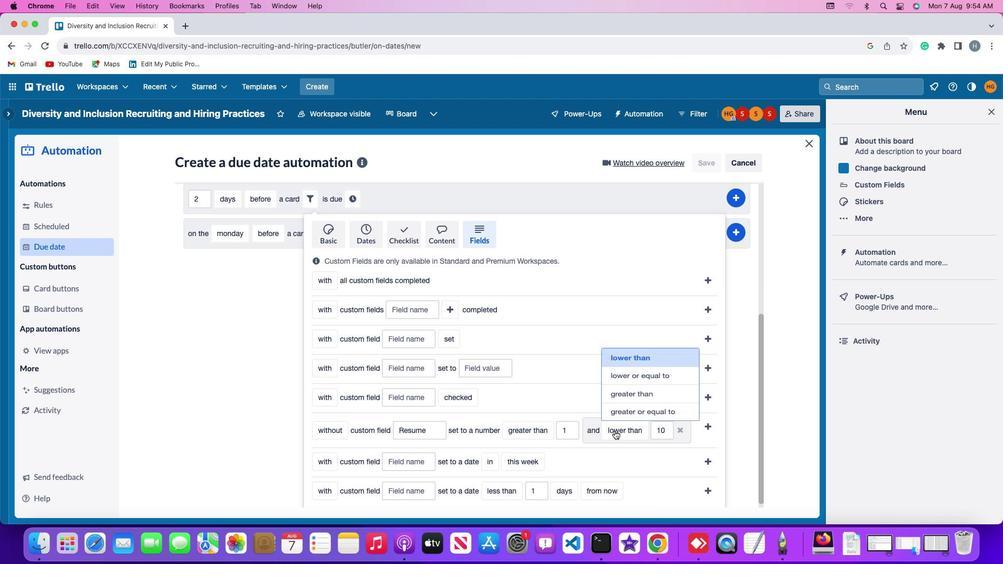 
Action: Mouse pressed left at (615, 431)
Screenshot: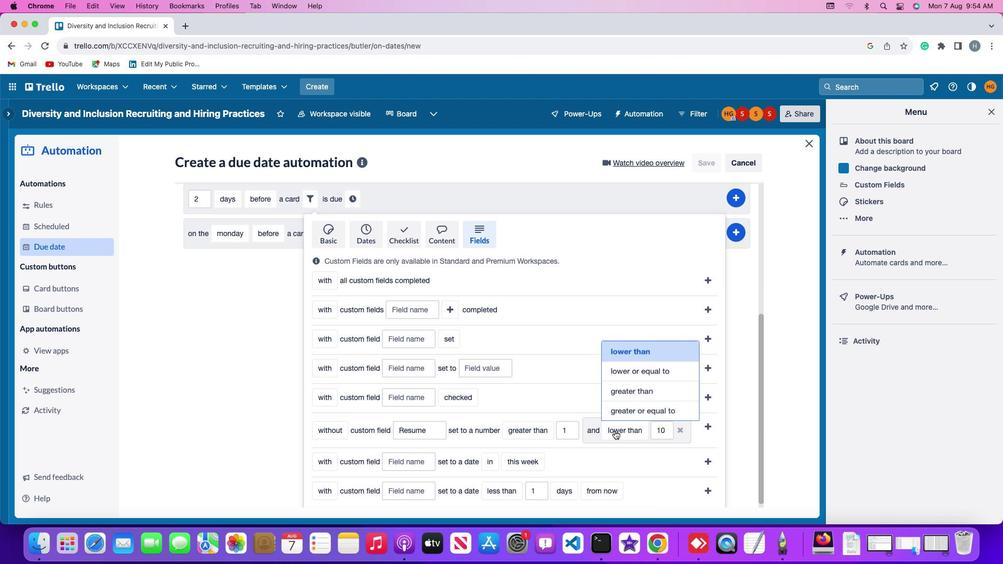 
Action: Mouse moved to (635, 349)
Screenshot: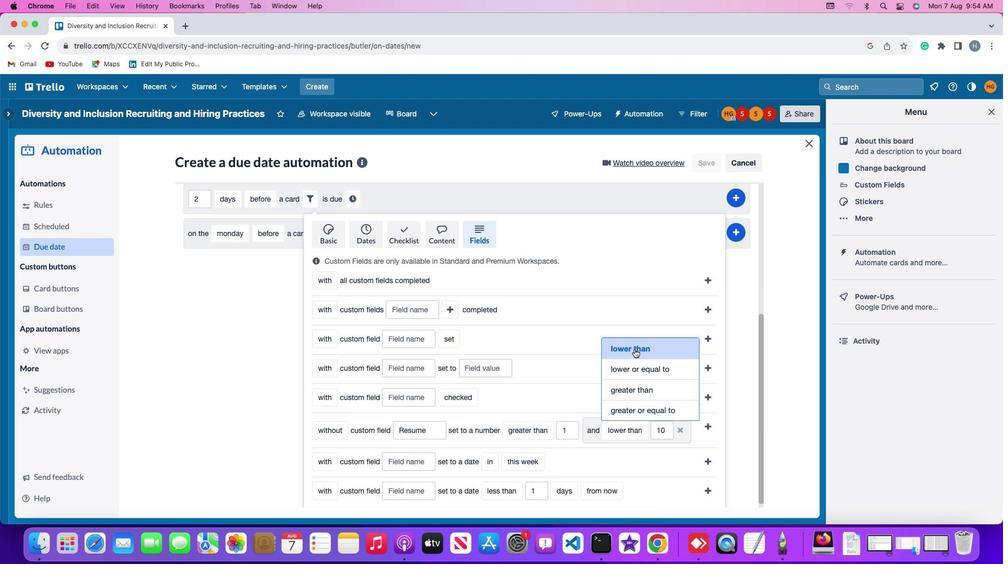 
Action: Mouse pressed left at (635, 349)
Screenshot: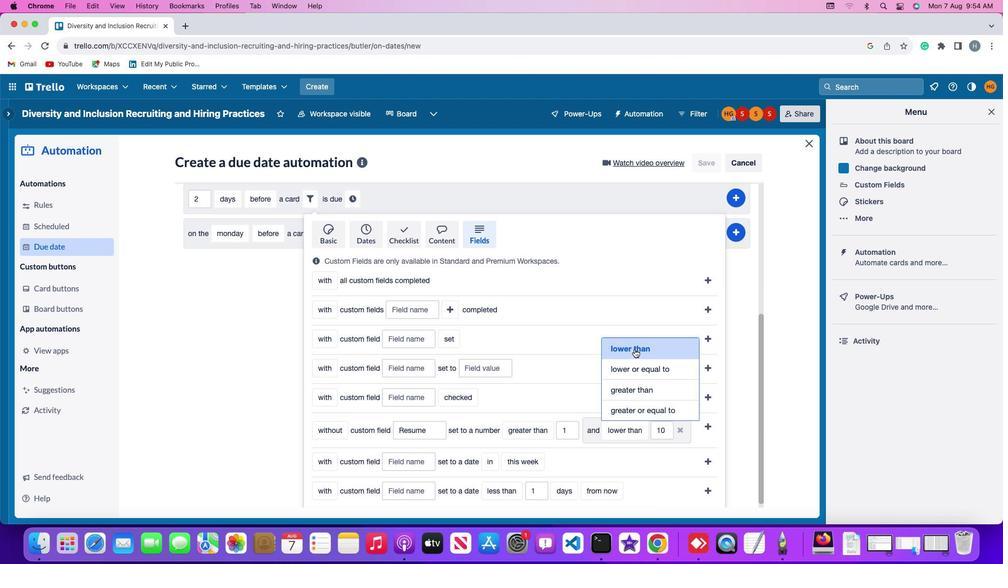 
Action: Mouse moved to (670, 430)
Screenshot: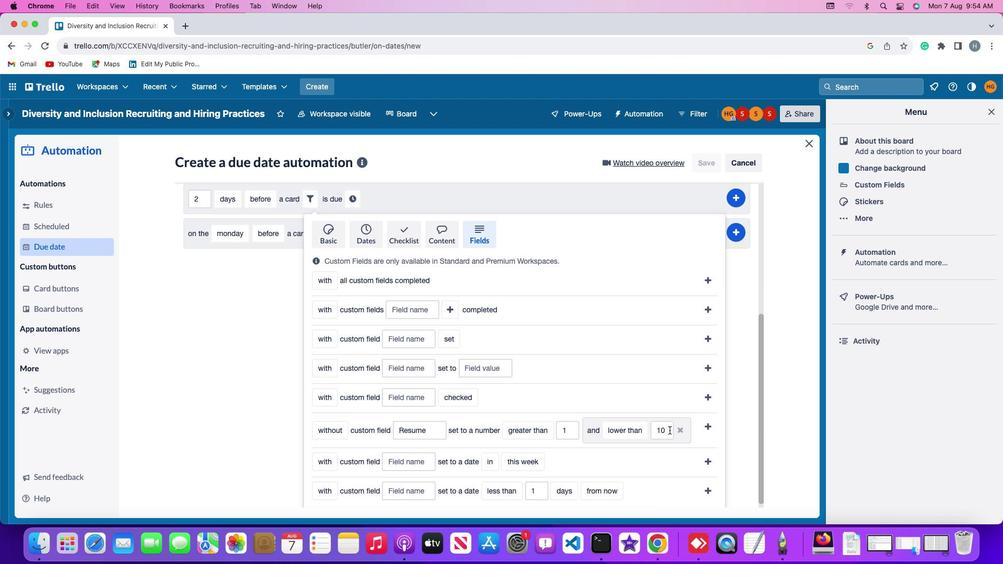 
Action: Mouse pressed left at (670, 430)
Screenshot: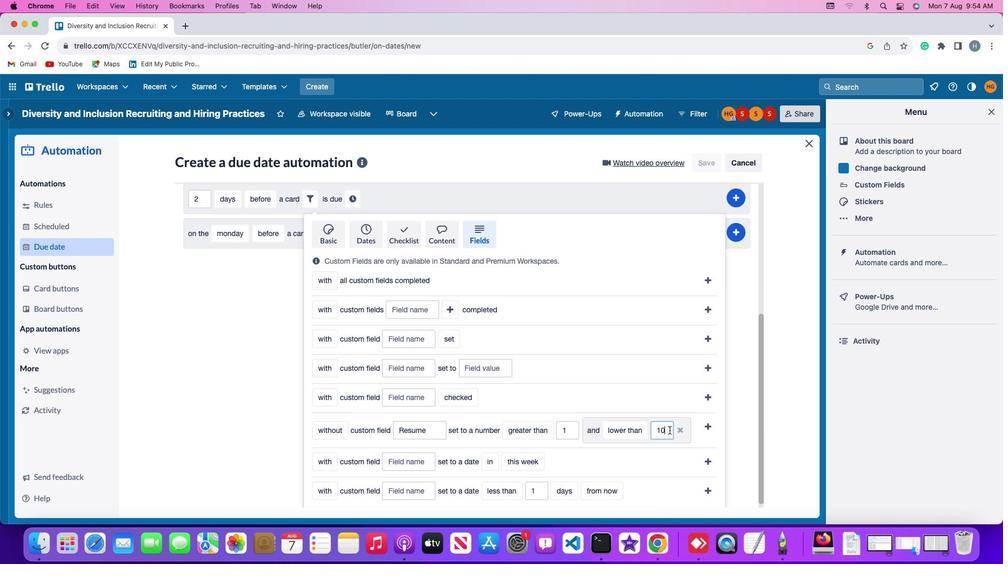 
Action: Key pressed Key.backspaceKey.backspace'1''0'
Screenshot: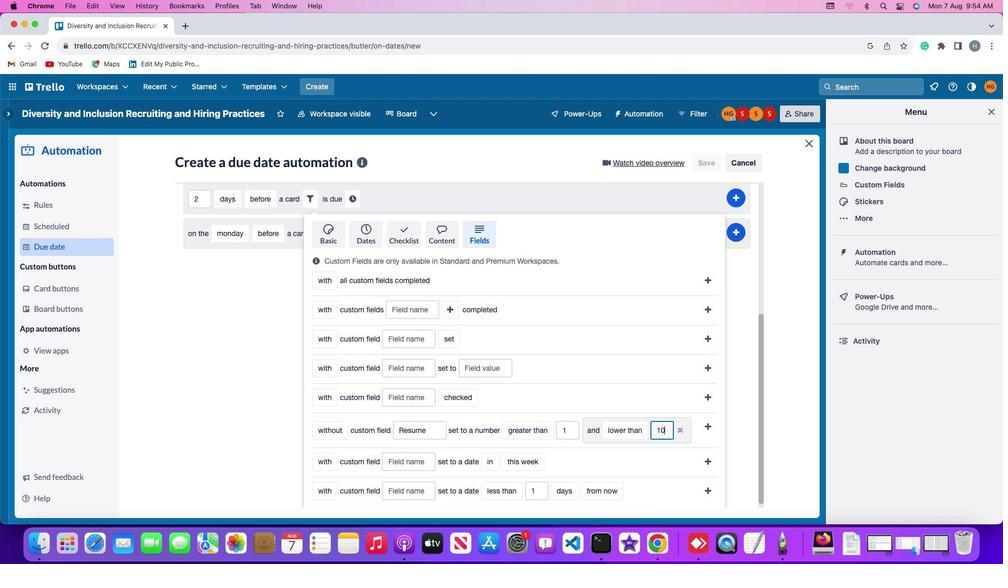 
Action: Mouse moved to (709, 425)
Screenshot: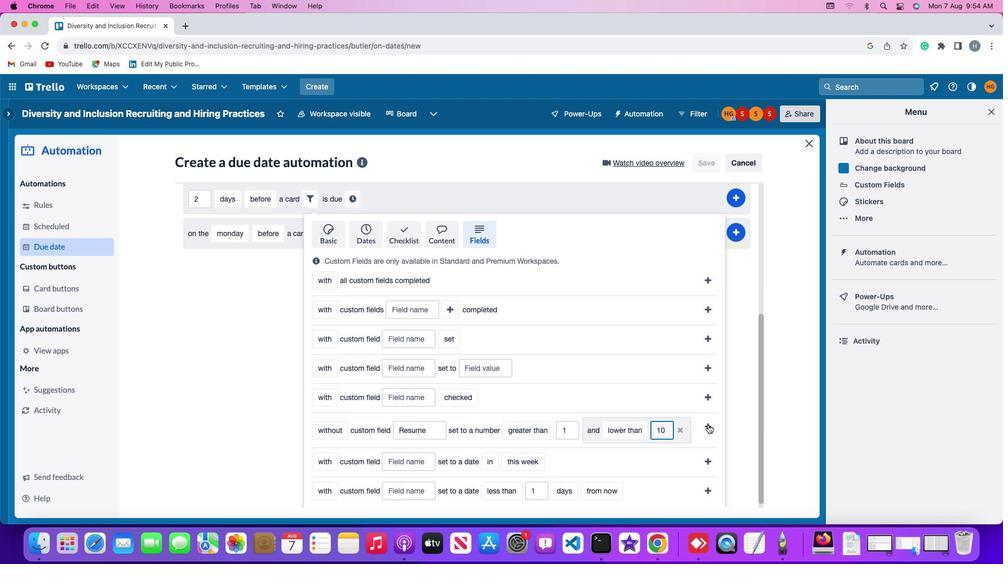
Action: Mouse pressed left at (709, 425)
Screenshot: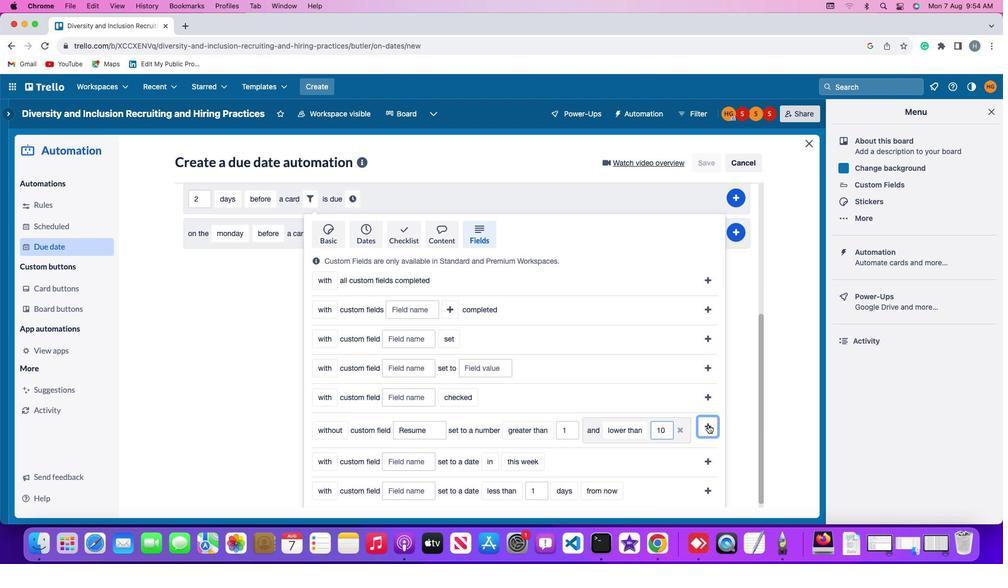 
Action: Mouse moved to (641, 425)
Screenshot: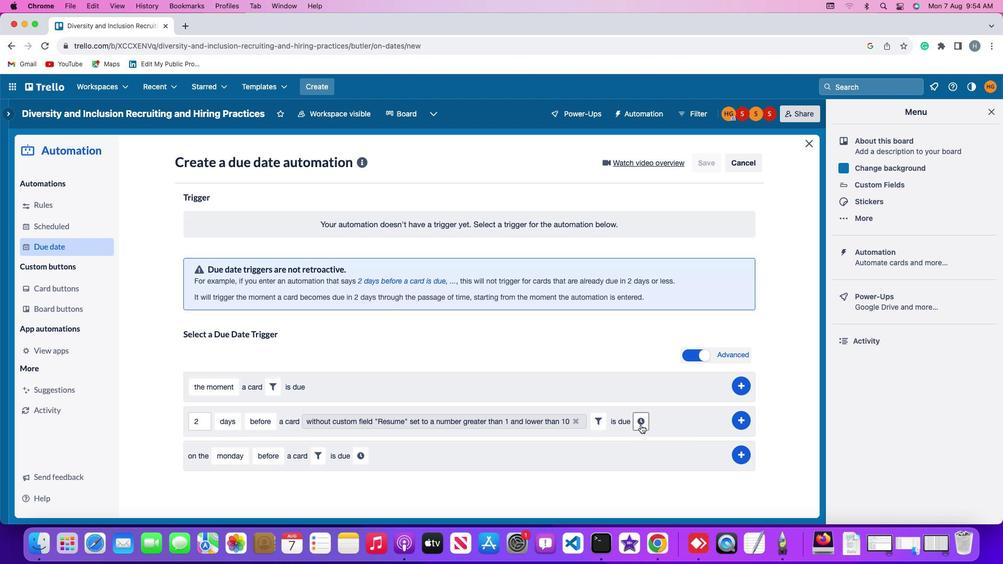 
Action: Mouse pressed left at (641, 425)
Screenshot: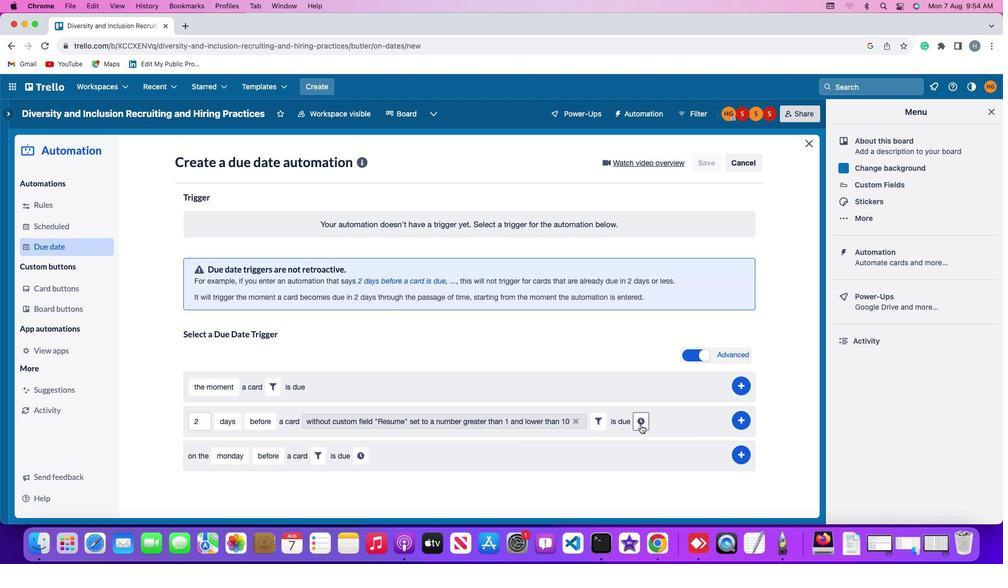 
Action: Mouse moved to (215, 447)
Screenshot: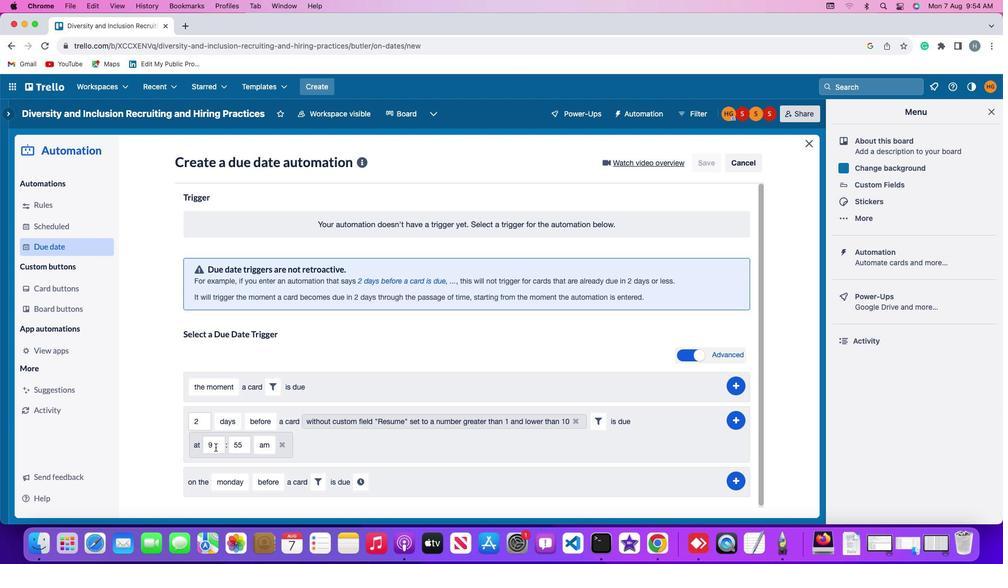 
Action: Mouse pressed left at (215, 447)
Screenshot: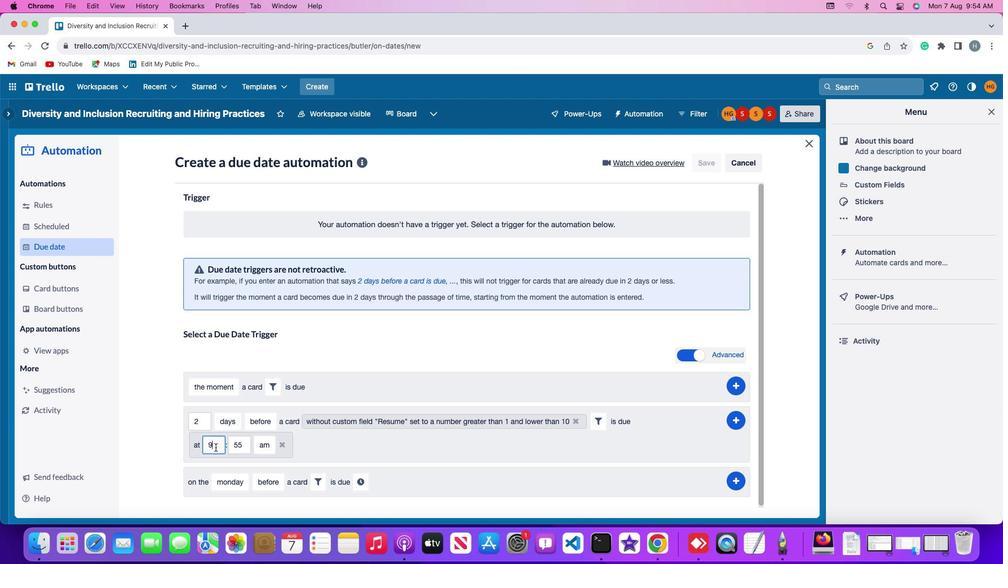 
Action: Key pressed Key.backspace'1''1'
Screenshot: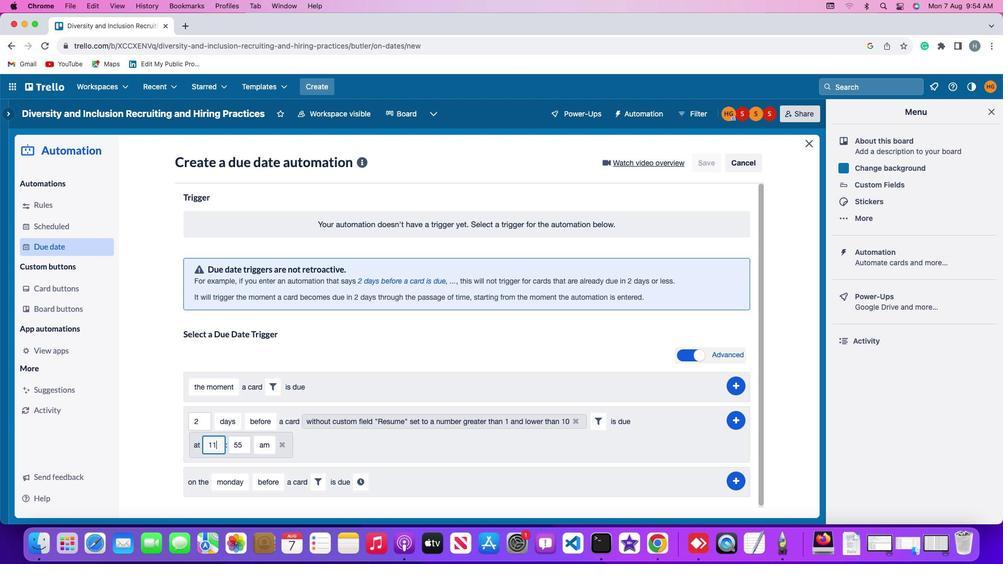 
Action: Mouse moved to (244, 447)
Screenshot: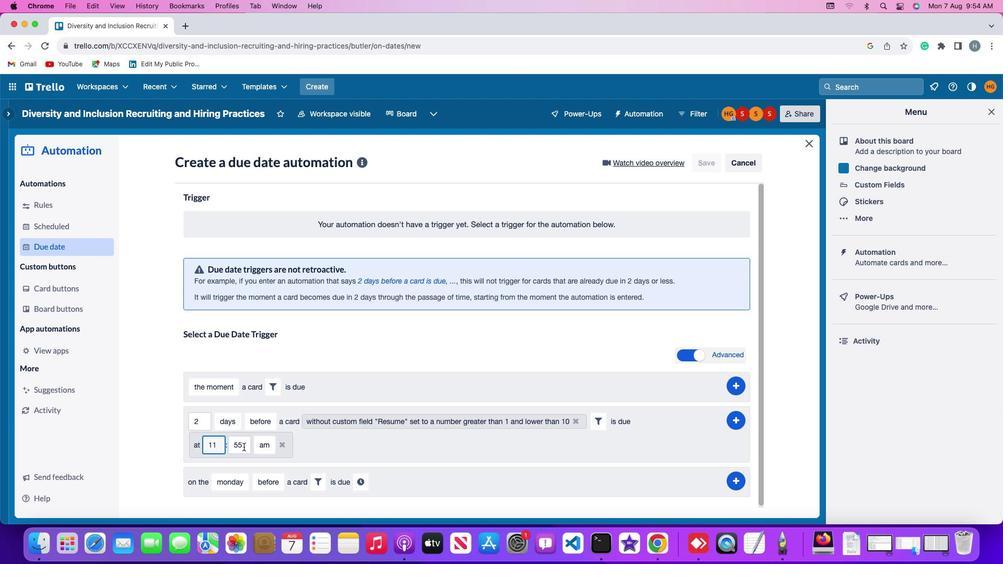 
Action: Mouse pressed left at (244, 447)
Screenshot: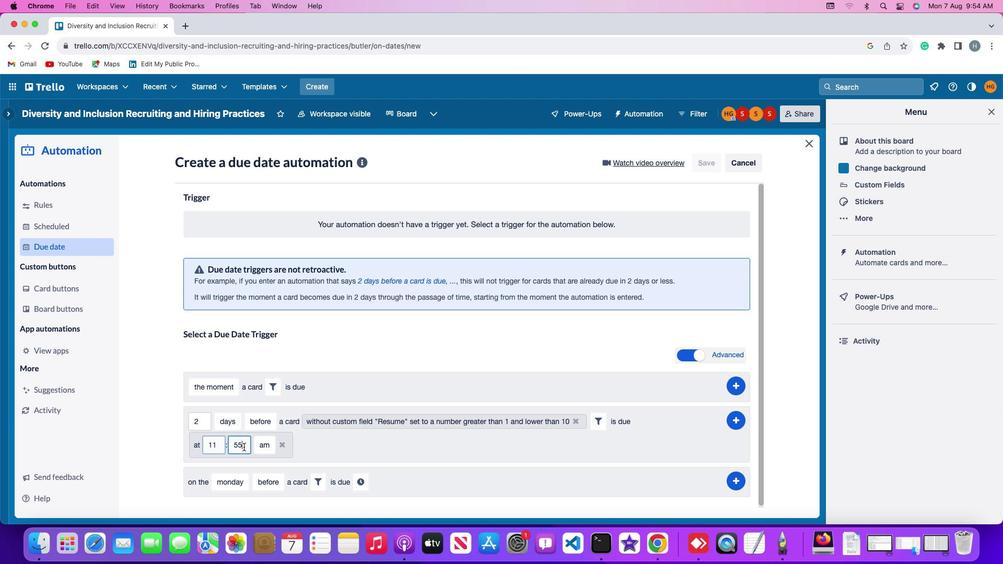 
Action: Mouse moved to (244, 447)
Screenshot: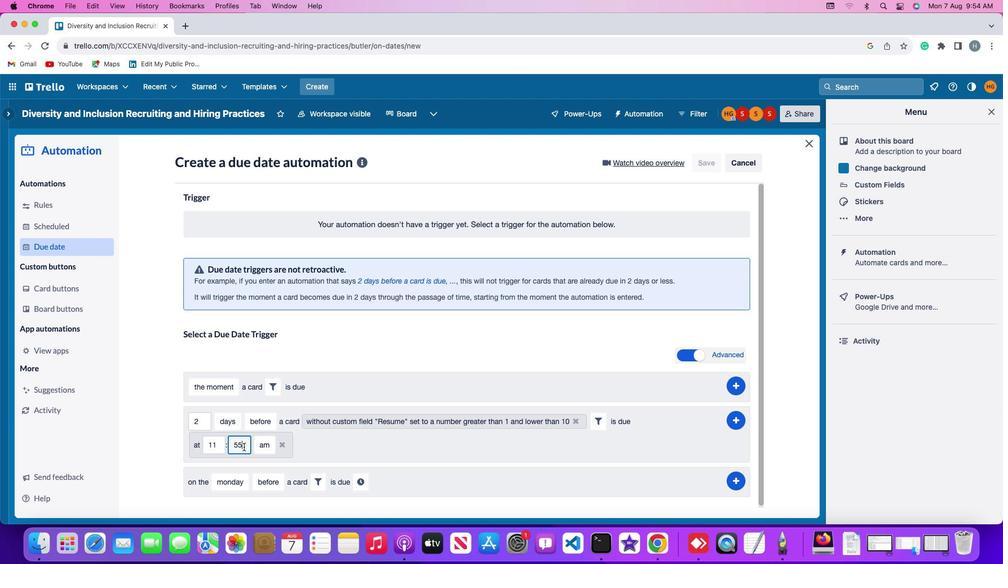 
Action: Key pressed Key.backspaceKey.backspace'0''0'
Screenshot: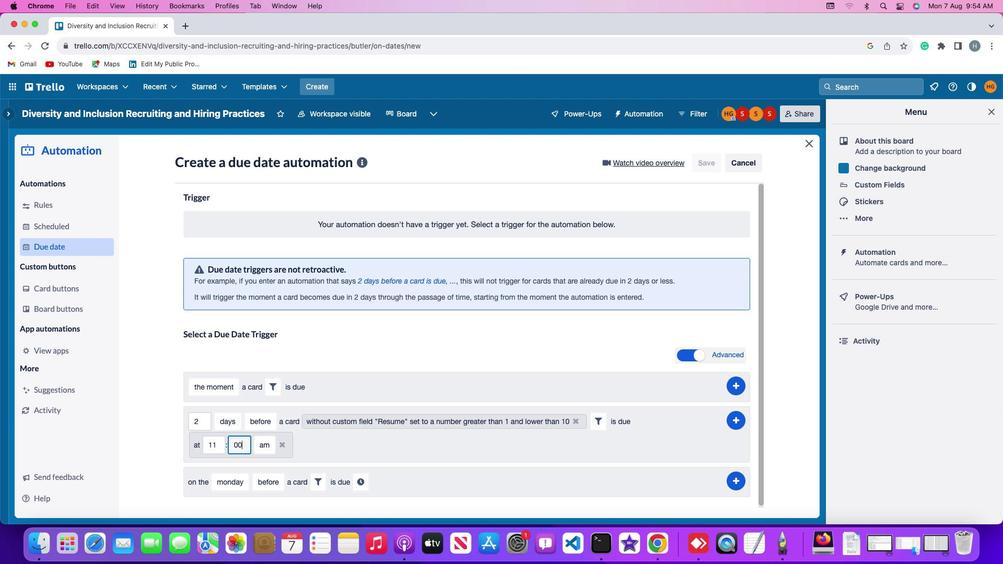 
Action: Mouse moved to (265, 446)
Screenshot: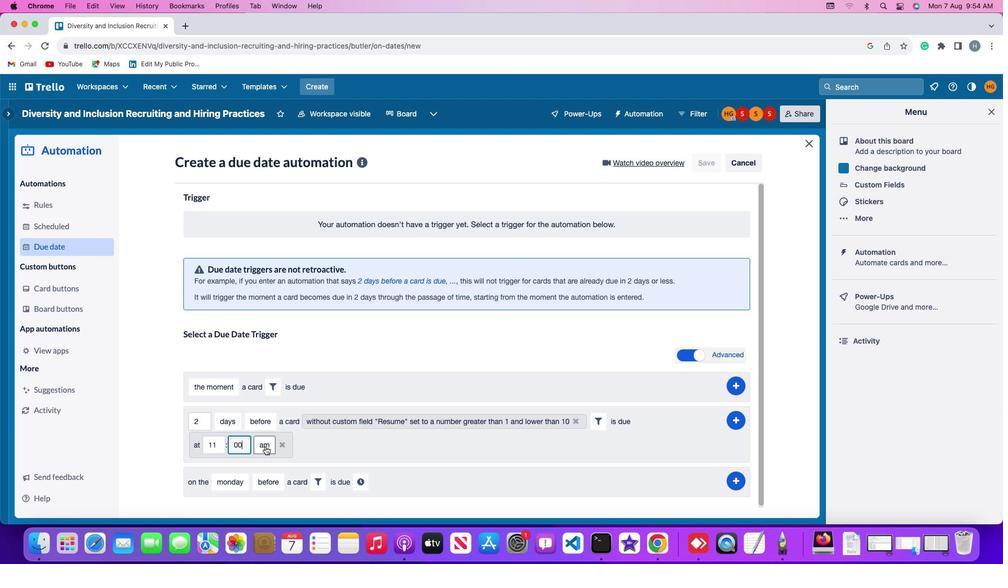 
Action: Mouse pressed left at (265, 446)
Screenshot: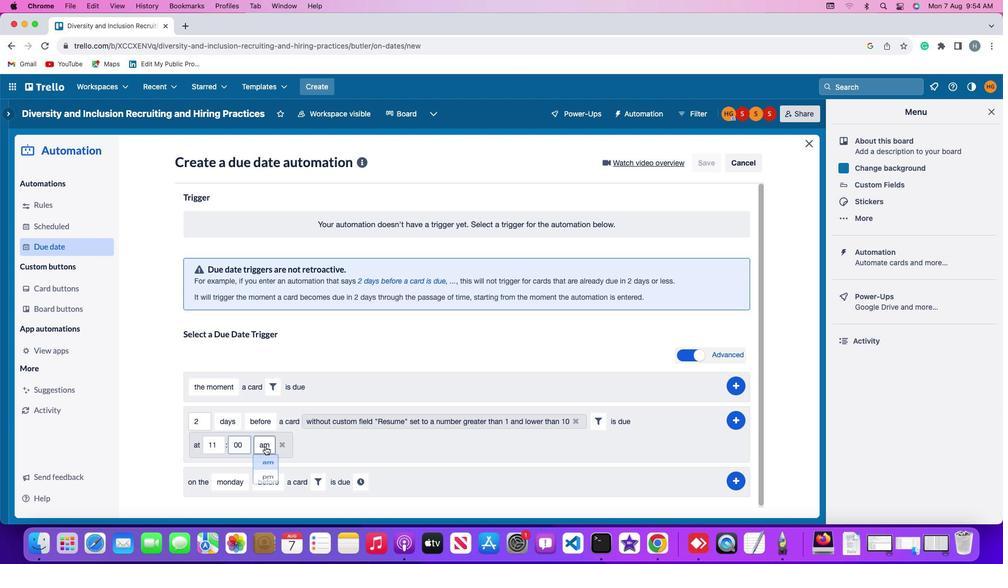 
Action: Mouse moved to (269, 466)
Screenshot: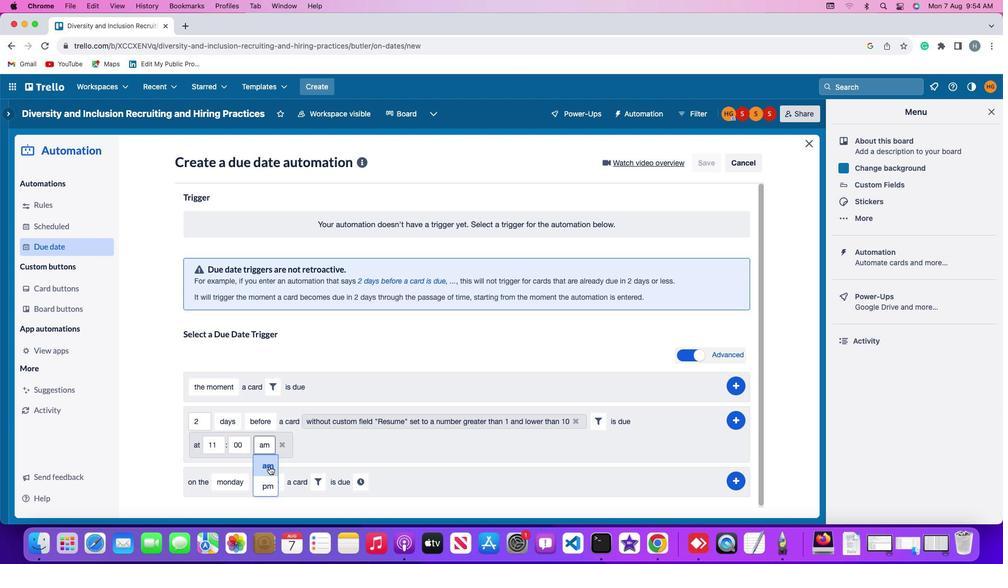 
Action: Mouse pressed left at (269, 466)
Screenshot: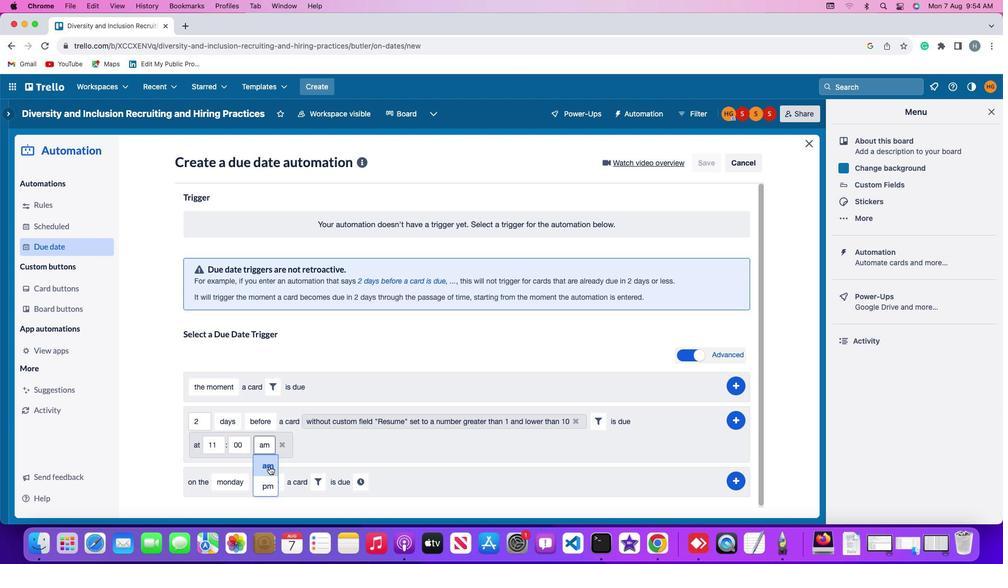 
Action: Mouse moved to (739, 421)
Screenshot: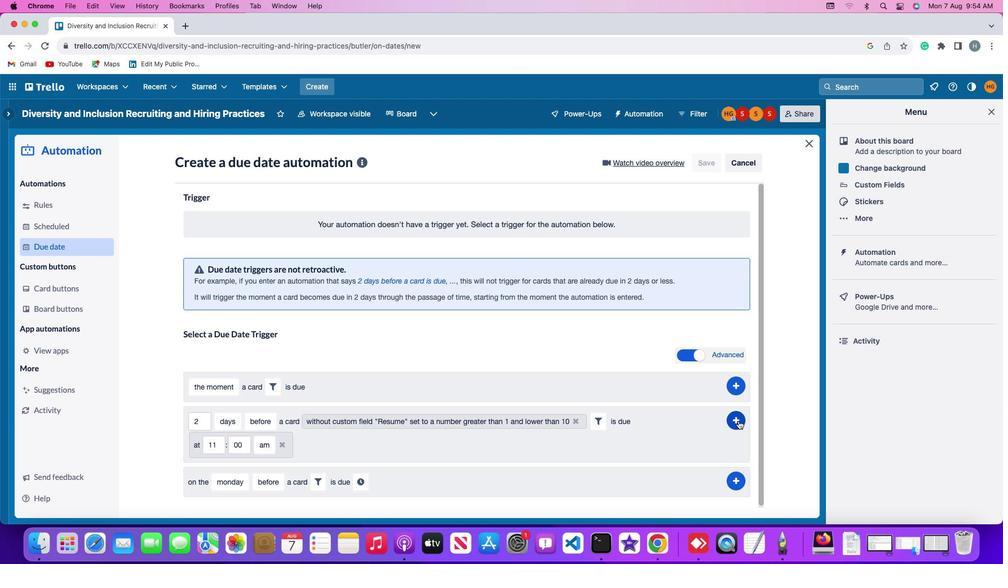 
Action: Mouse pressed left at (739, 421)
Screenshot: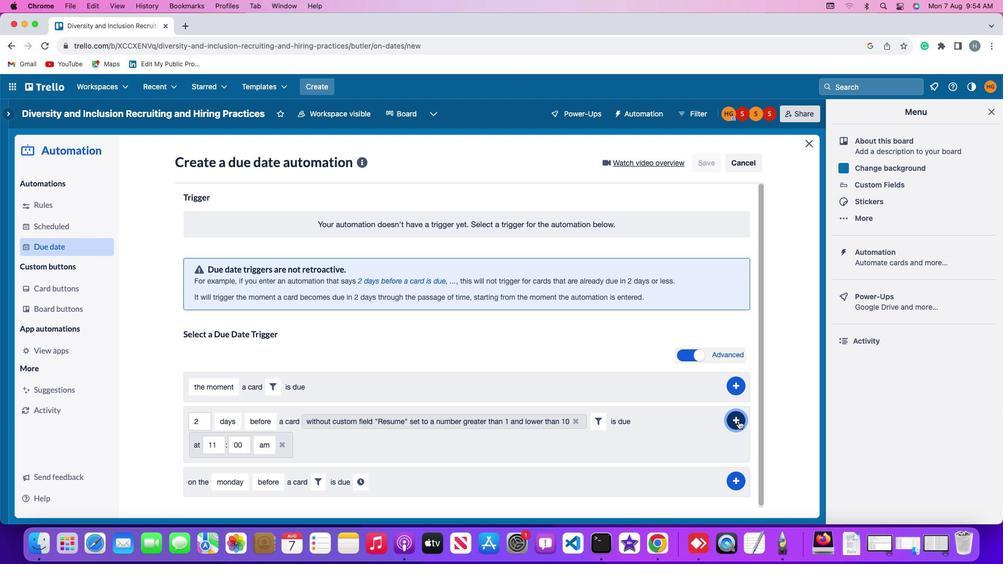 
Action: Mouse moved to (797, 349)
Screenshot: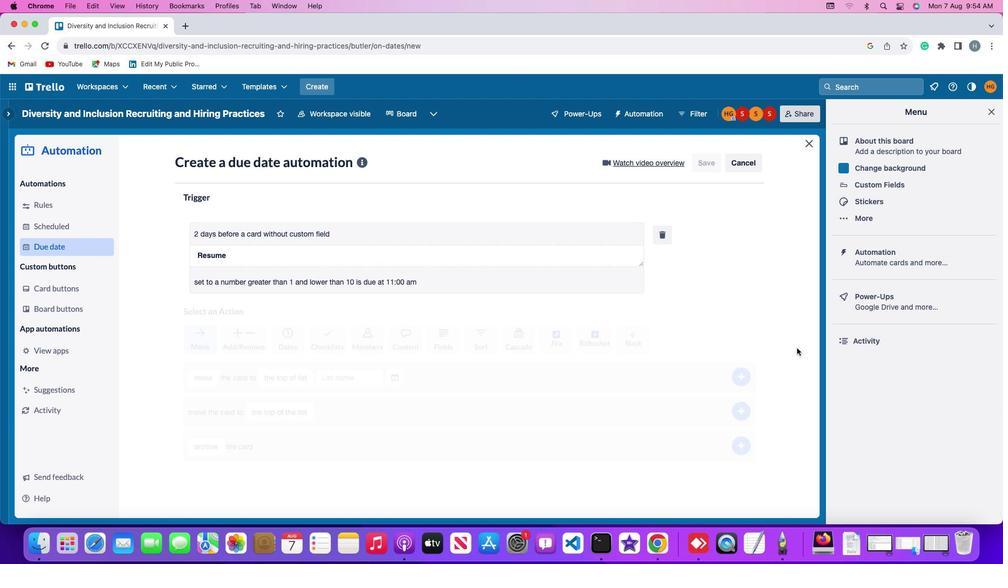 
